 Task: Look for space in Le François, Martinique from 8th June, 2023 to 16th June, 2023 for 2 adults in price range Rs.10000 to Rs.15000. Place can be entire place with 1  bedroom having 1 bed and 1 bathroom. Property type can be house, flat, guest house, hotel. Amenities needed are: wifi, washing machine. Booking option can be shelf check-in. Required host language is English.
Action: Mouse moved to (511, 108)
Screenshot: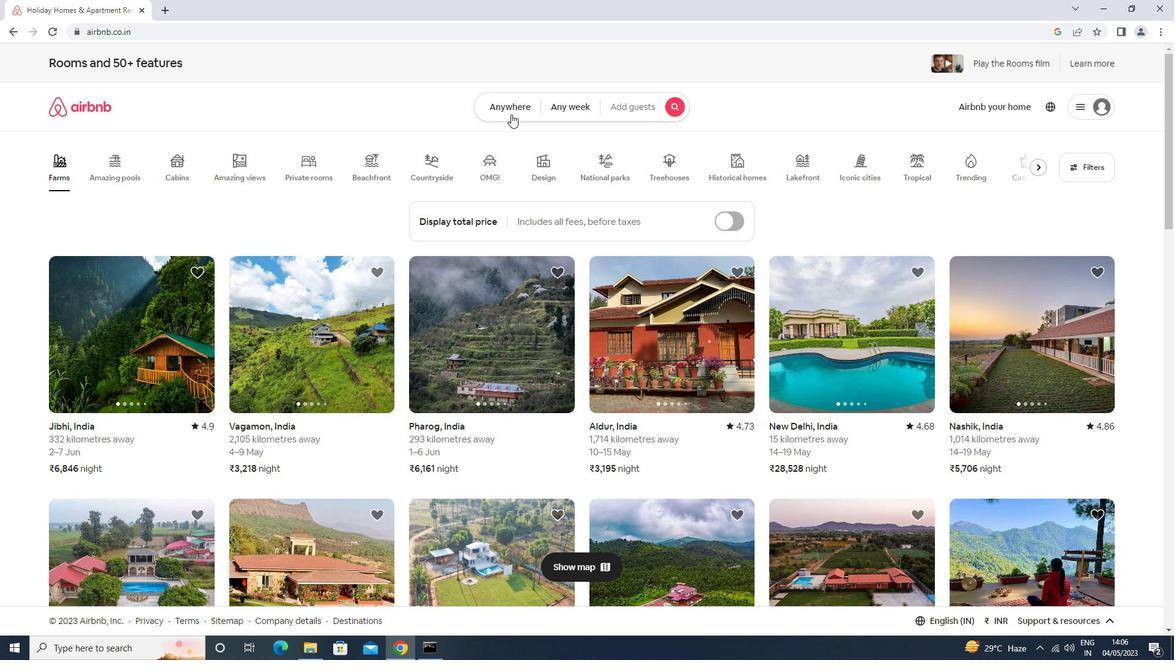 
Action: Mouse pressed left at (511, 108)
Screenshot: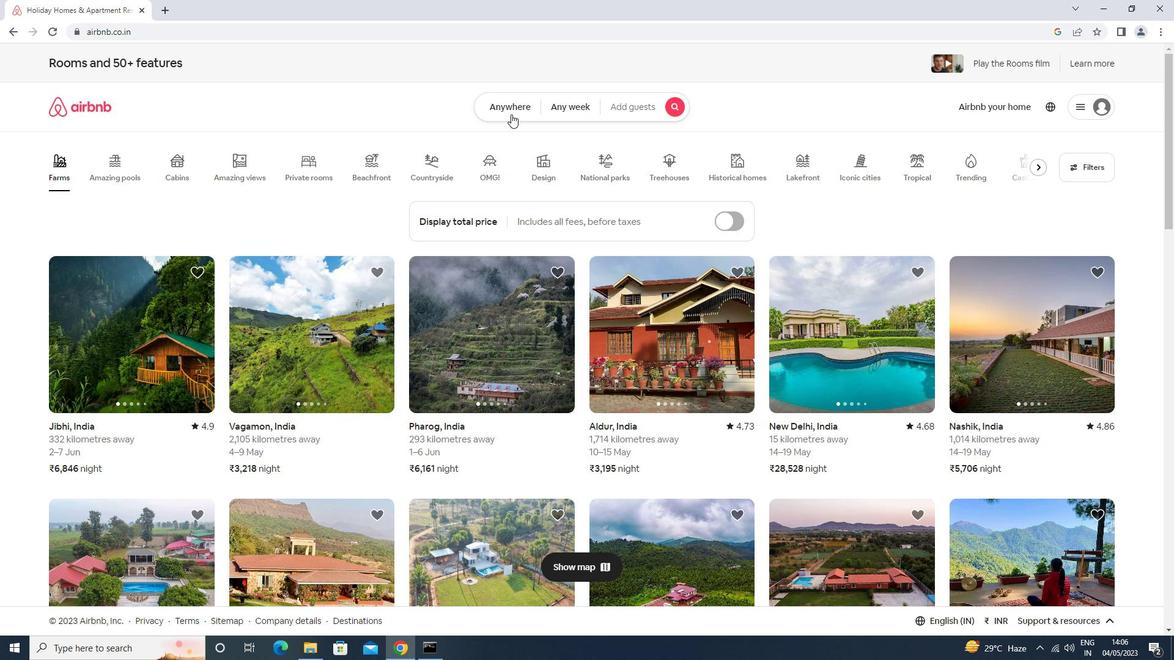 
Action: Mouse moved to (468, 148)
Screenshot: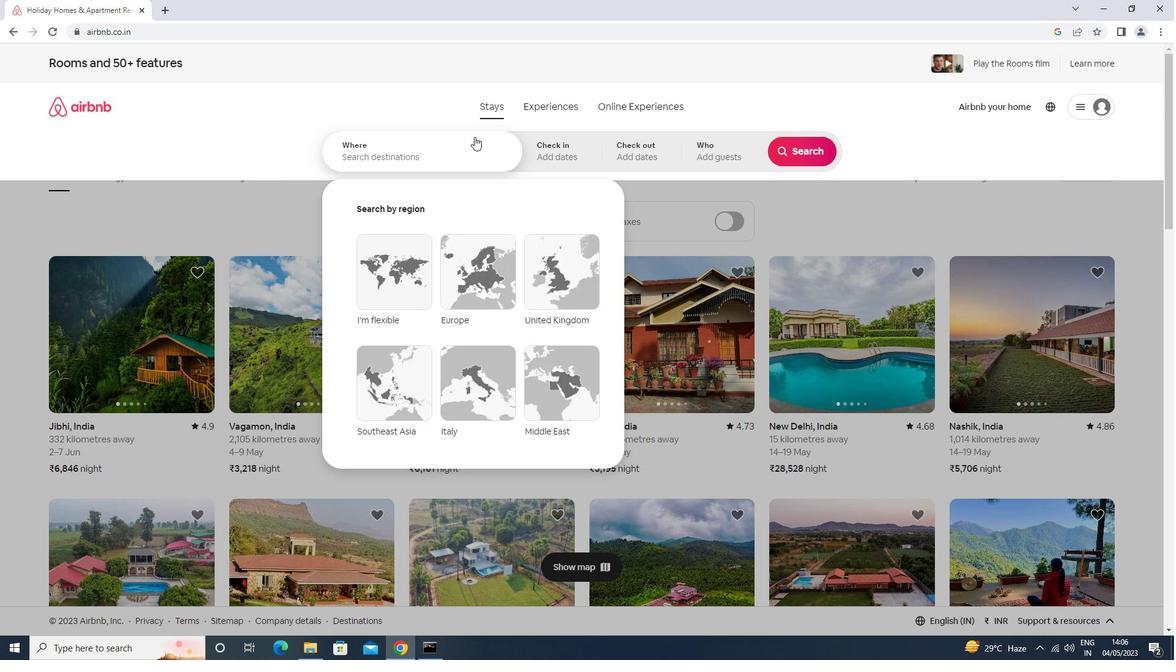 
Action: Mouse pressed left at (468, 148)
Screenshot: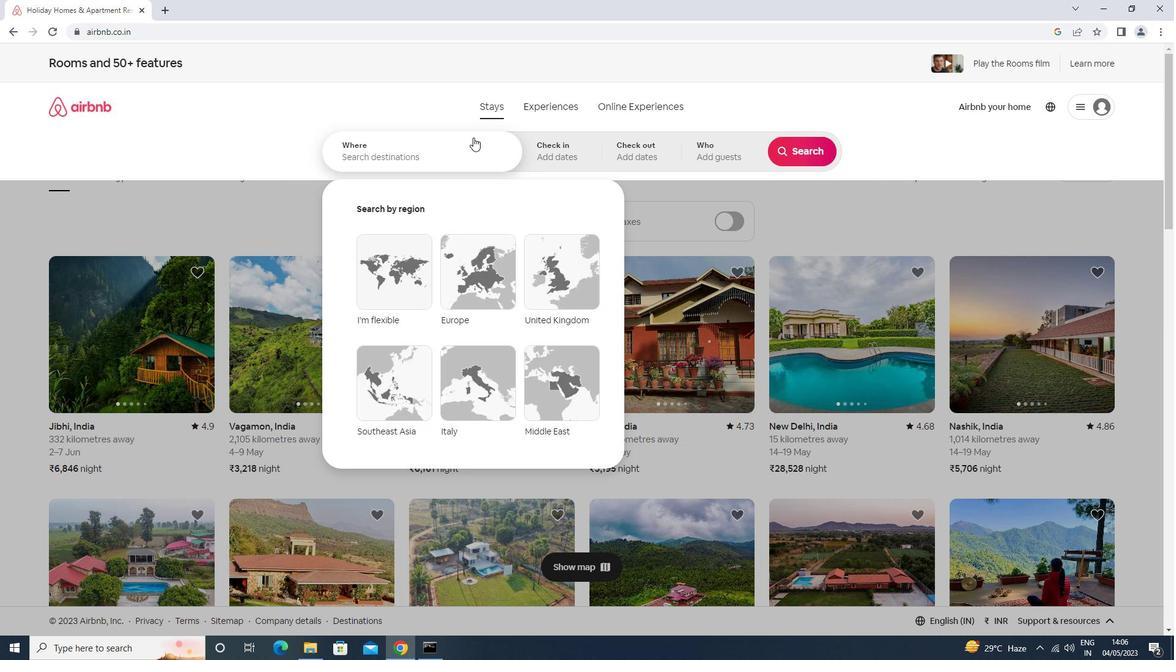 
Action: Mouse moved to (469, 148)
Screenshot: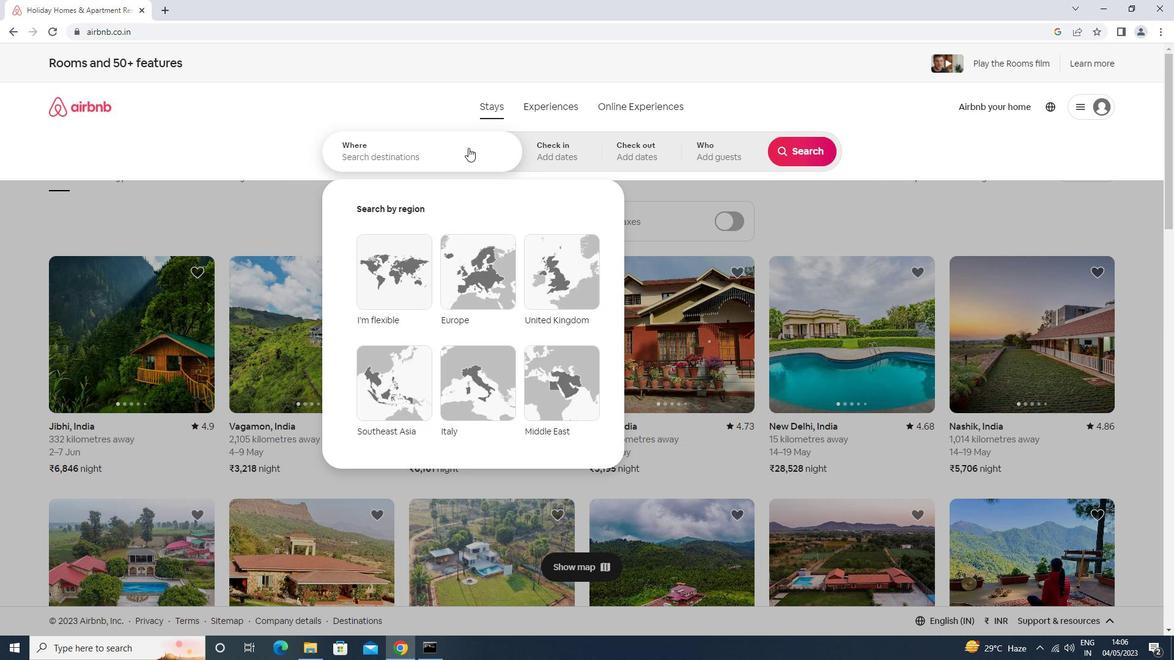 
Action: Key pressed francois<Key.down><Key.enter>
Screenshot: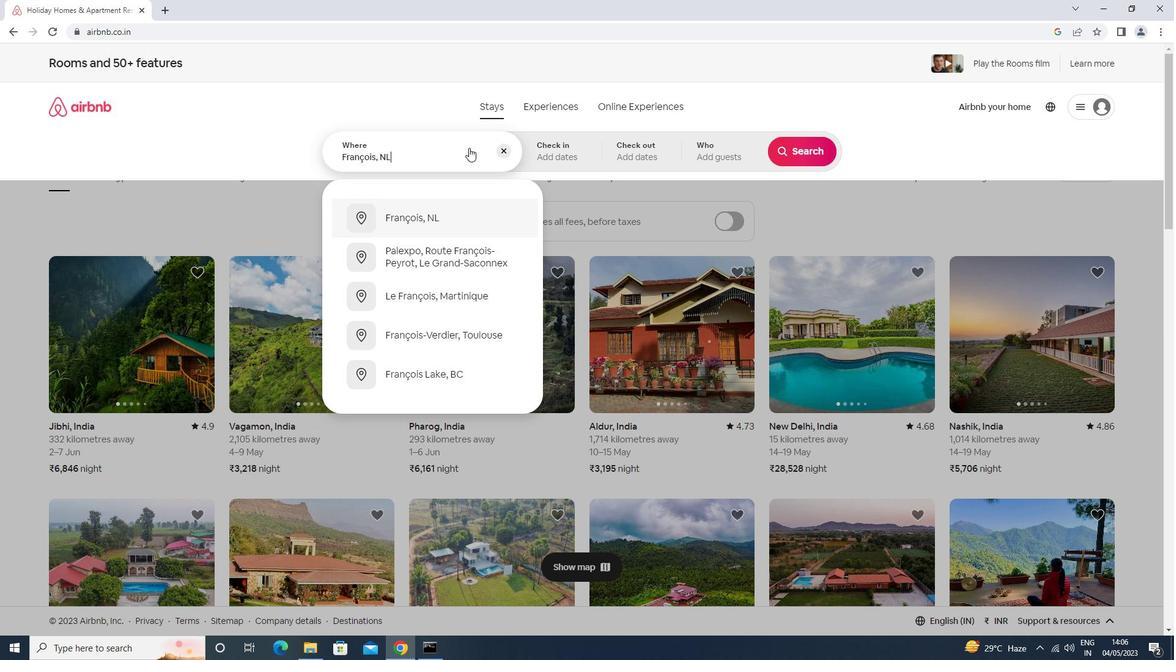 
Action: Mouse moved to (727, 329)
Screenshot: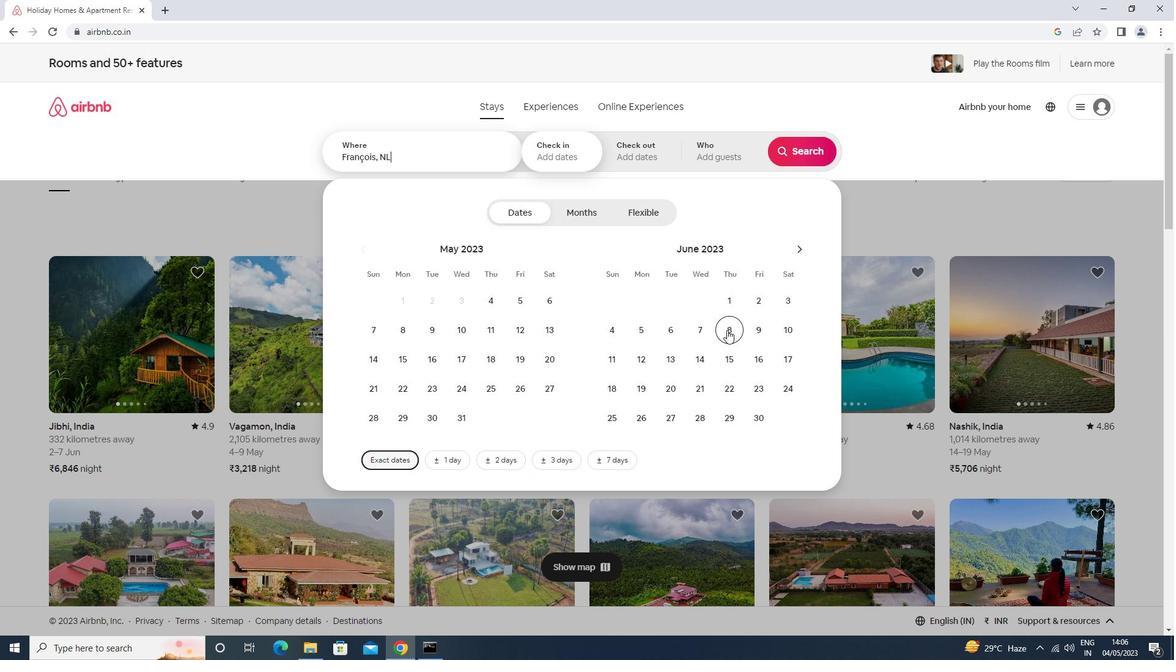 
Action: Mouse pressed left at (727, 329)
Screenshot: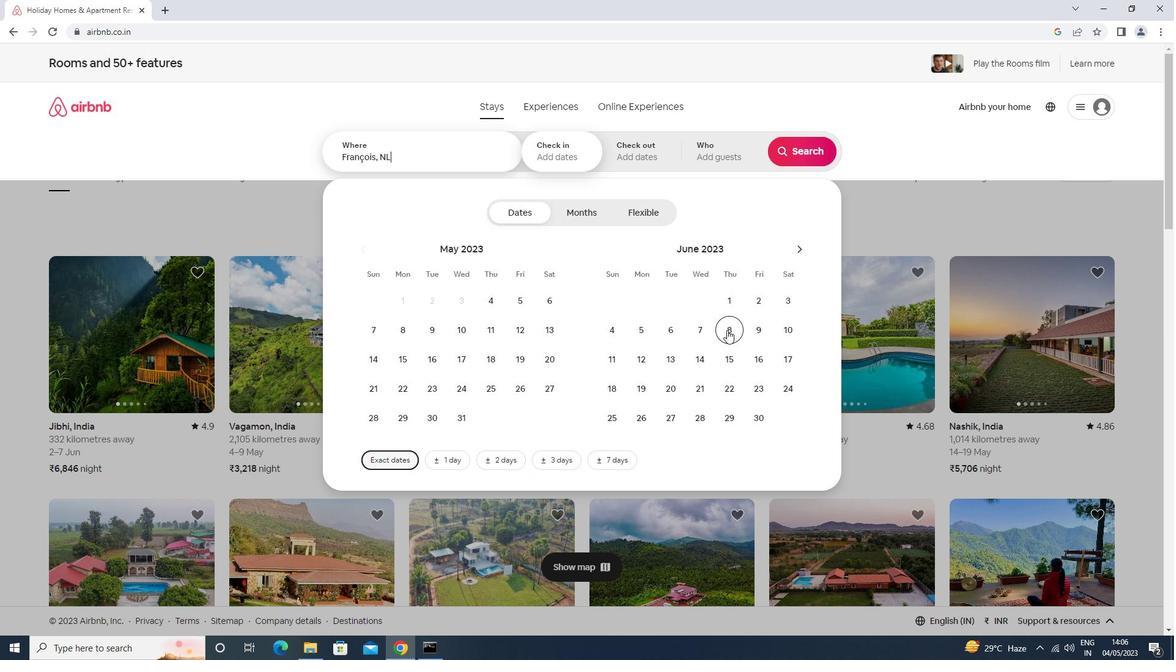 
Action: Mouse moved to (750, 357)
Screenshot: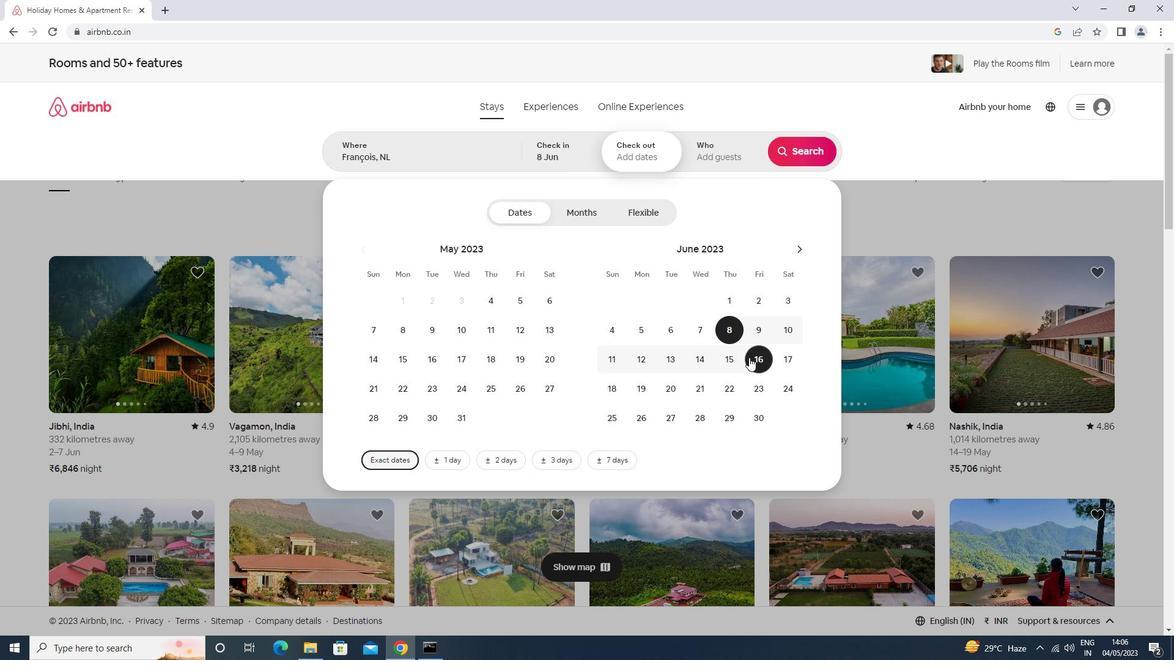
Action: Mouse pressed left at (750, 357)
Screenshot: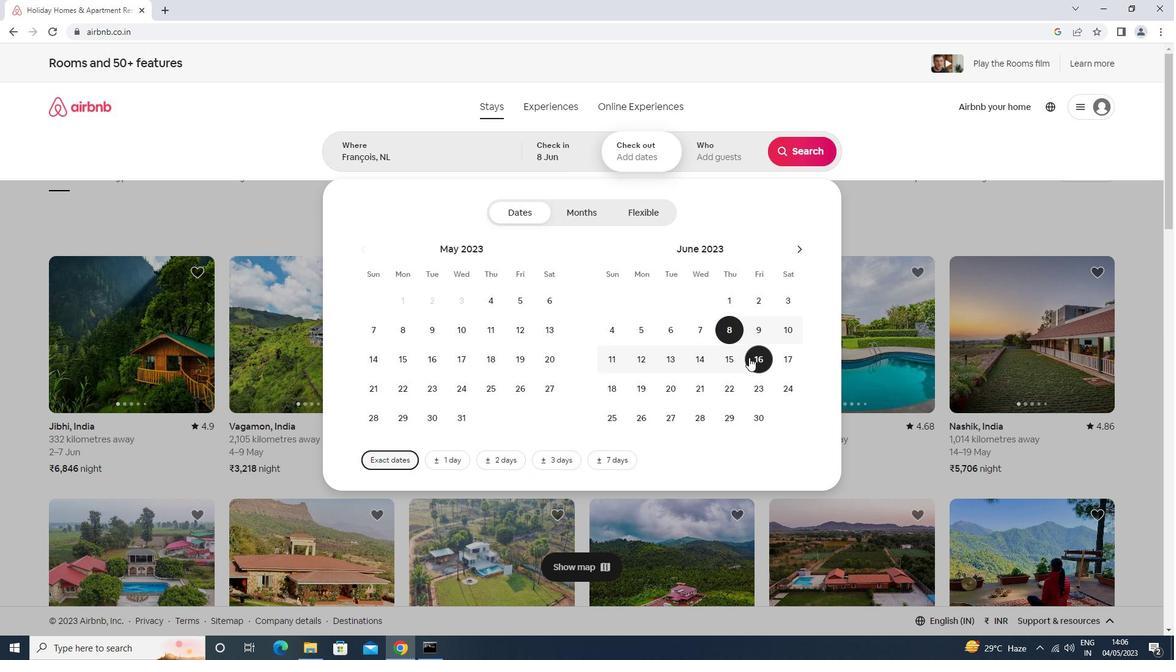 
Action: Mouse moved to (726, 162)
Screenshot: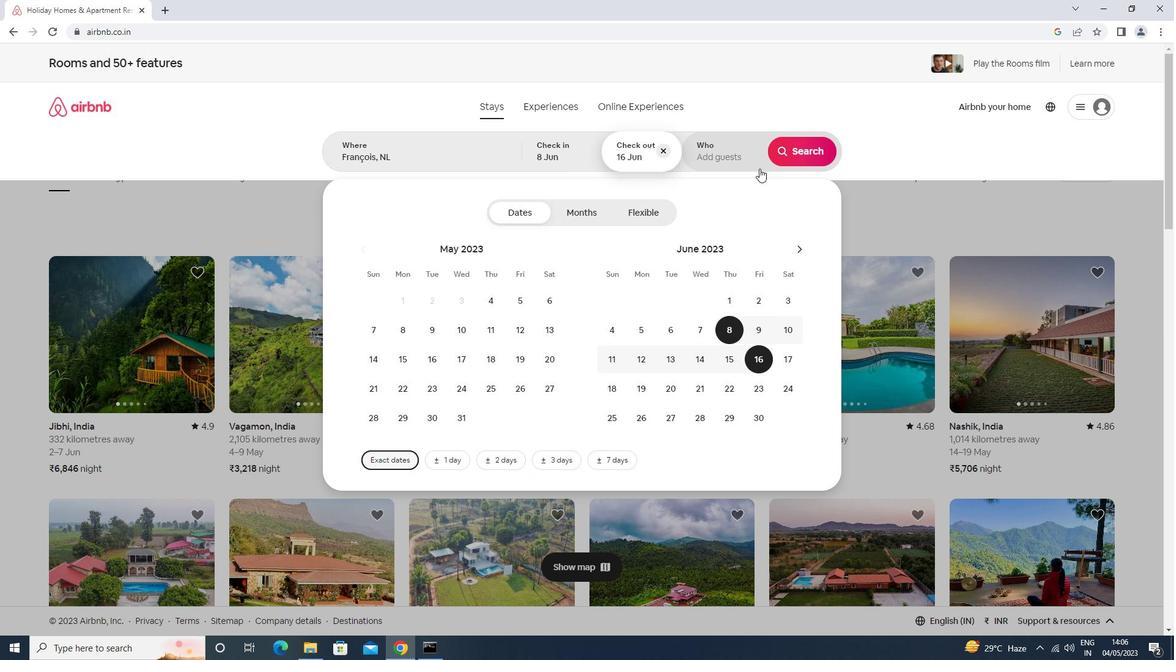
Action: Mouse pressed left at (726, 162)
Screenshot: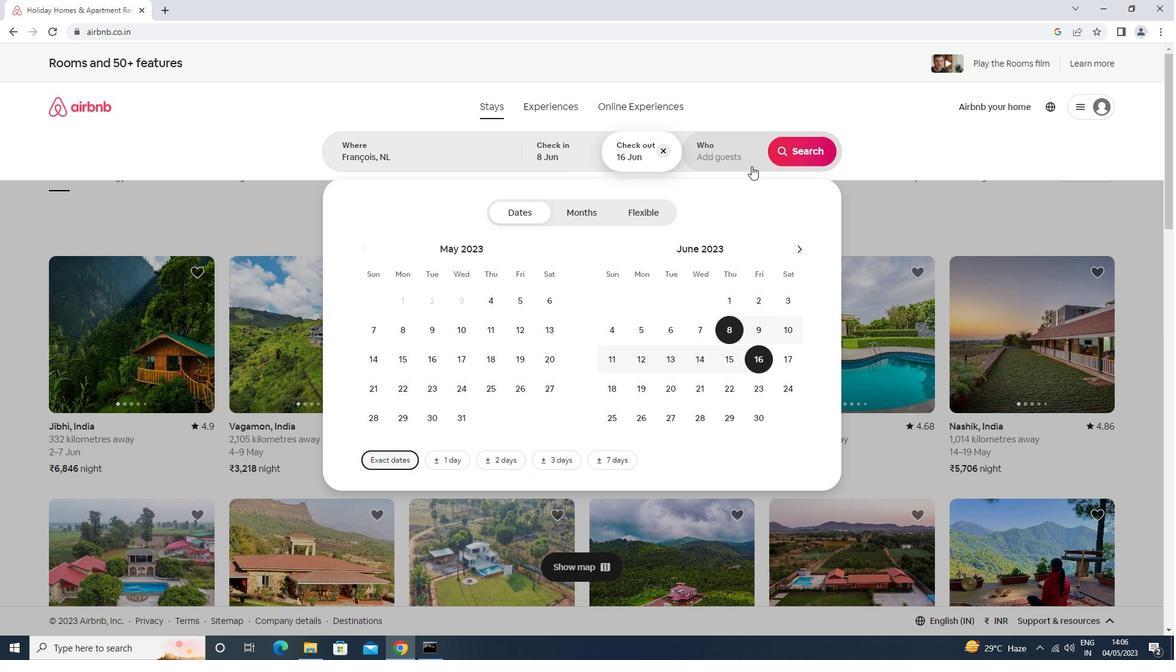 
Action: Mouse moved to (800, 220)
Screenshot: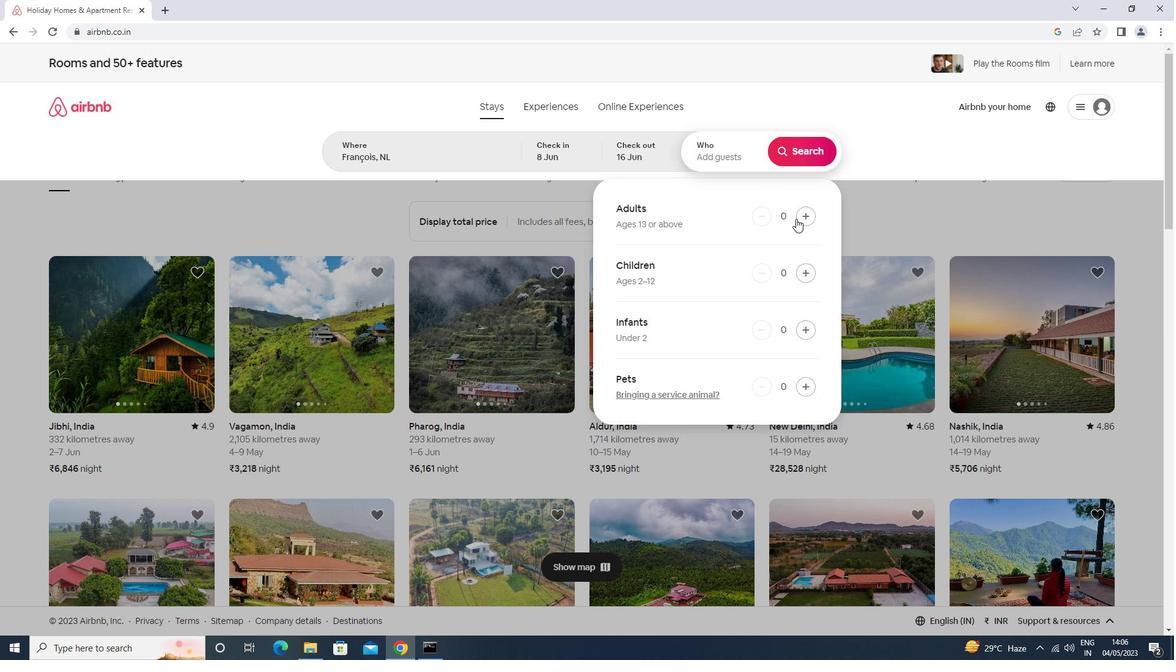 
Action: Mouse pressed left at (800, 220)
Screenshot: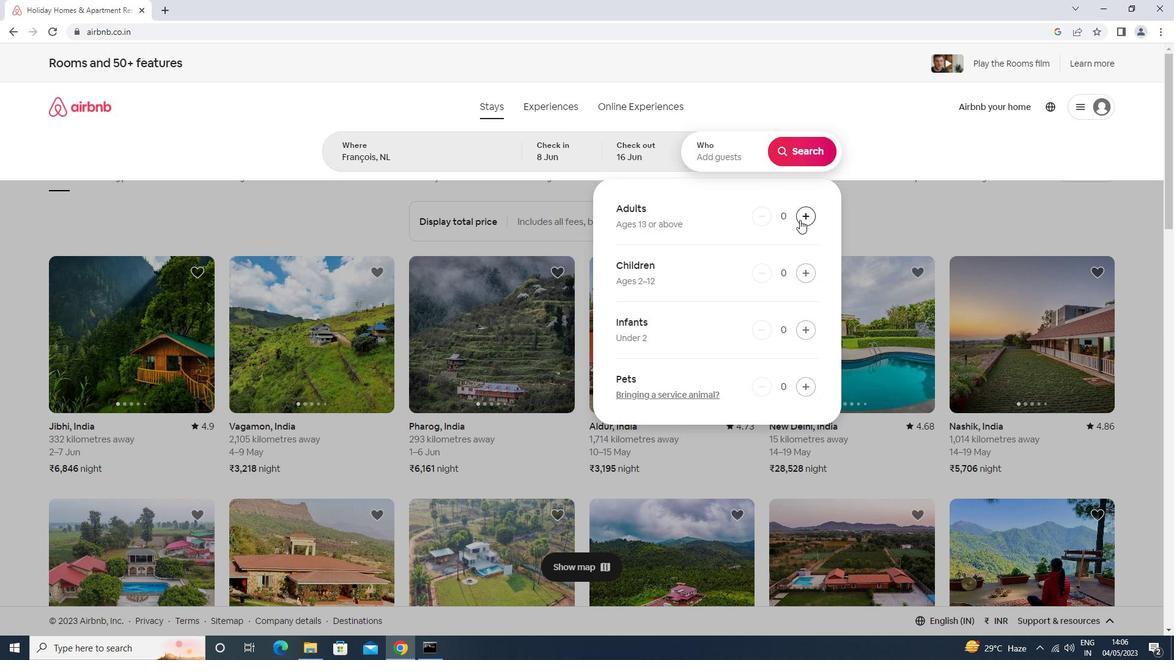 
Action: Mouse pressed left at (800, 220)
Screenshot: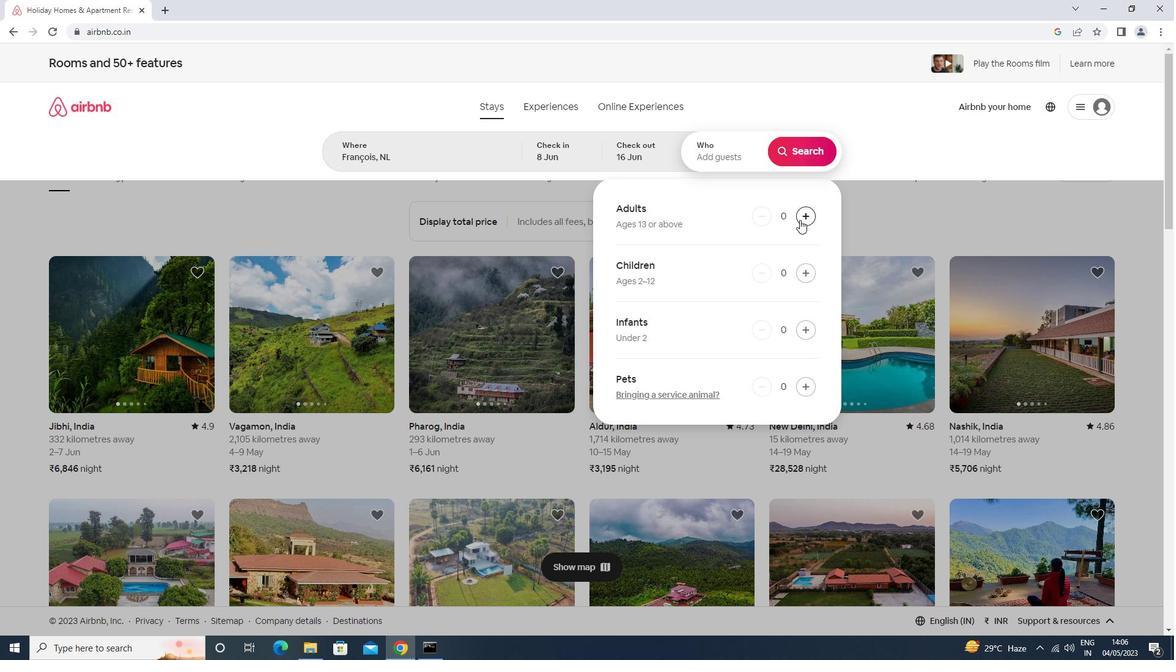 
Action: Mouse moved to (808, 148)
Screenshot: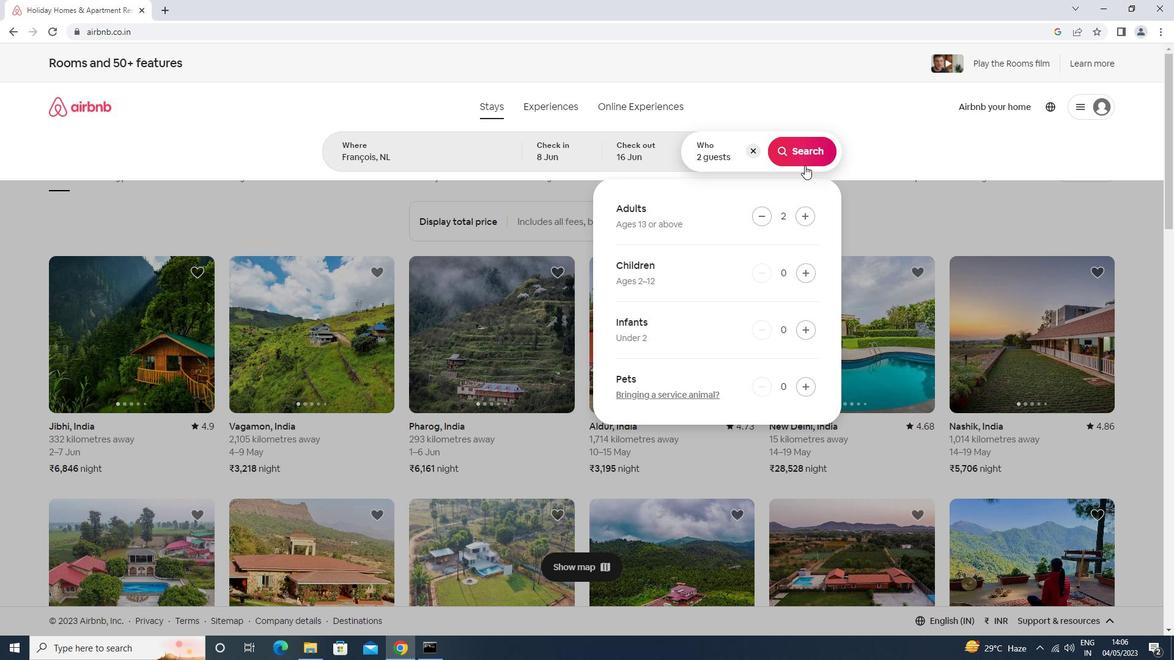 
Action: Mouse pressed left at (808, 148)
Screenshot: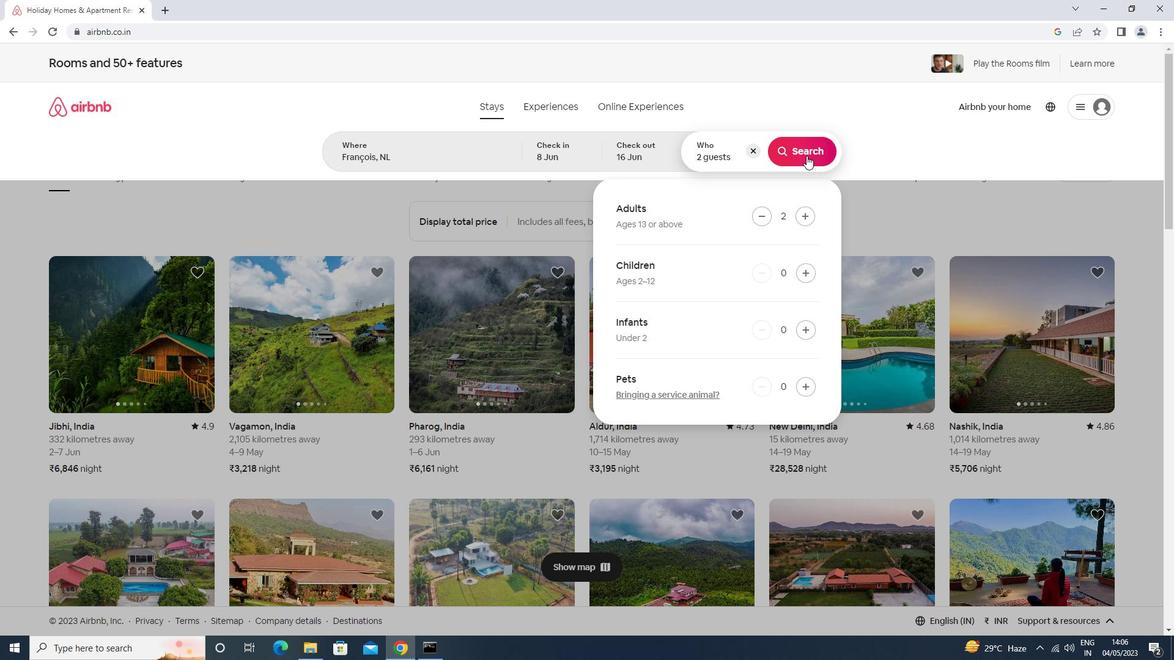 
Action: Mouse moved to (1126, 107)
Screenshot: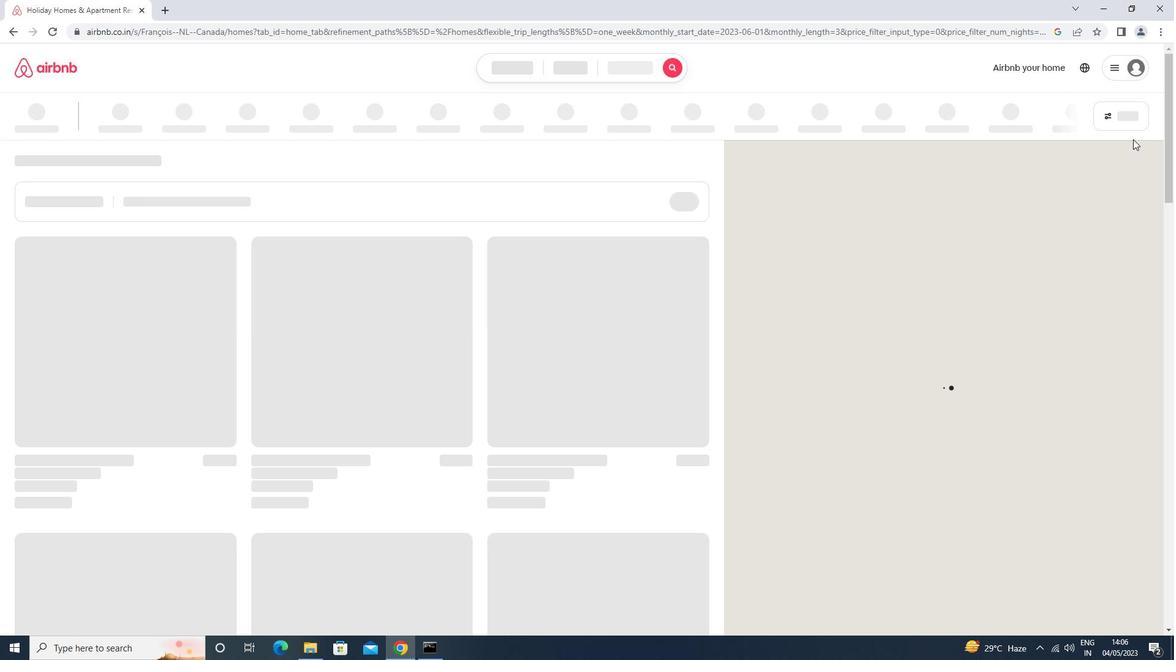 
Action: Mouse pressed left at (1126, 107)
Screenshot: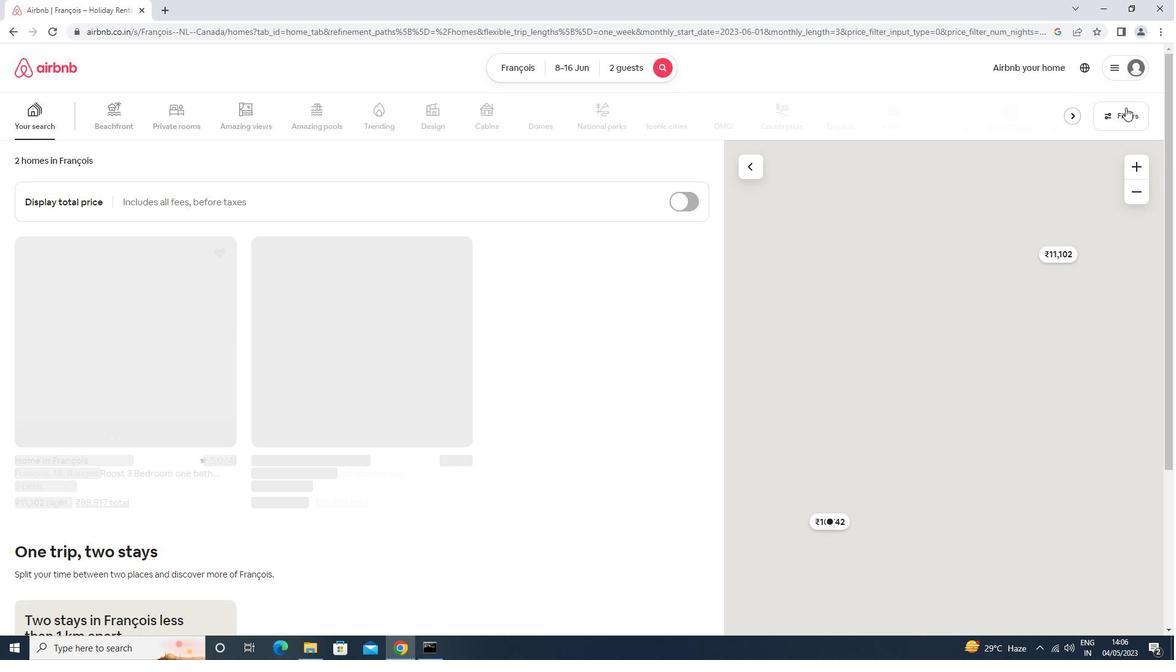 
Action: Mouse moved to (426, 272)
Screenshot: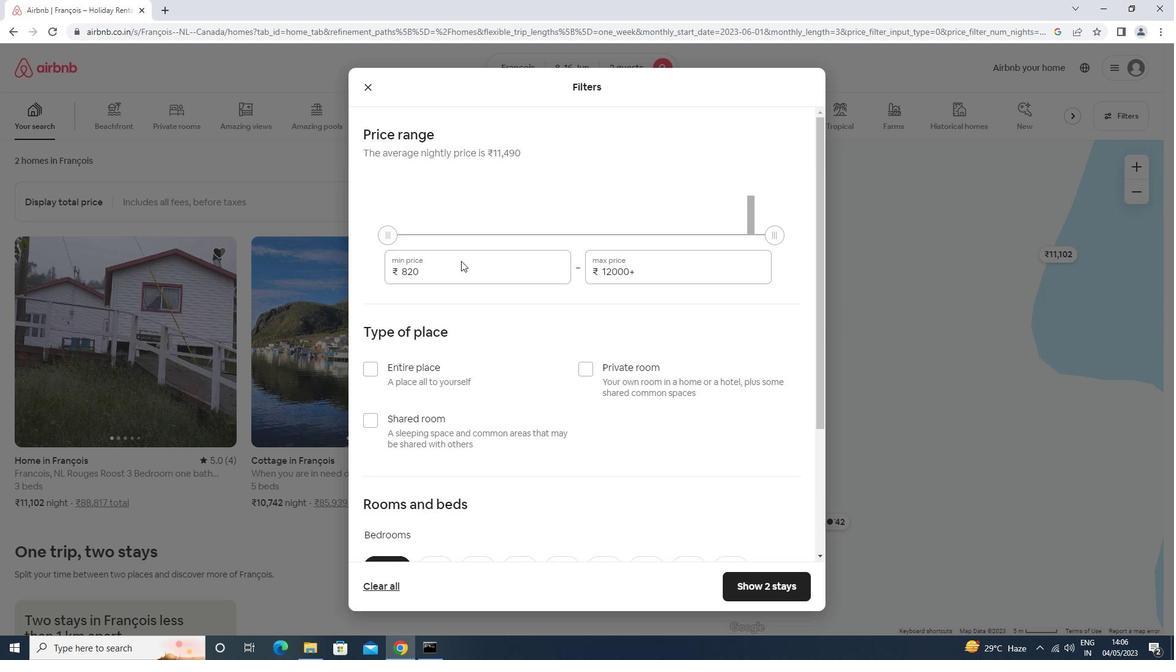
Action: Mouse pressed left at (426, 272)
Screenshot: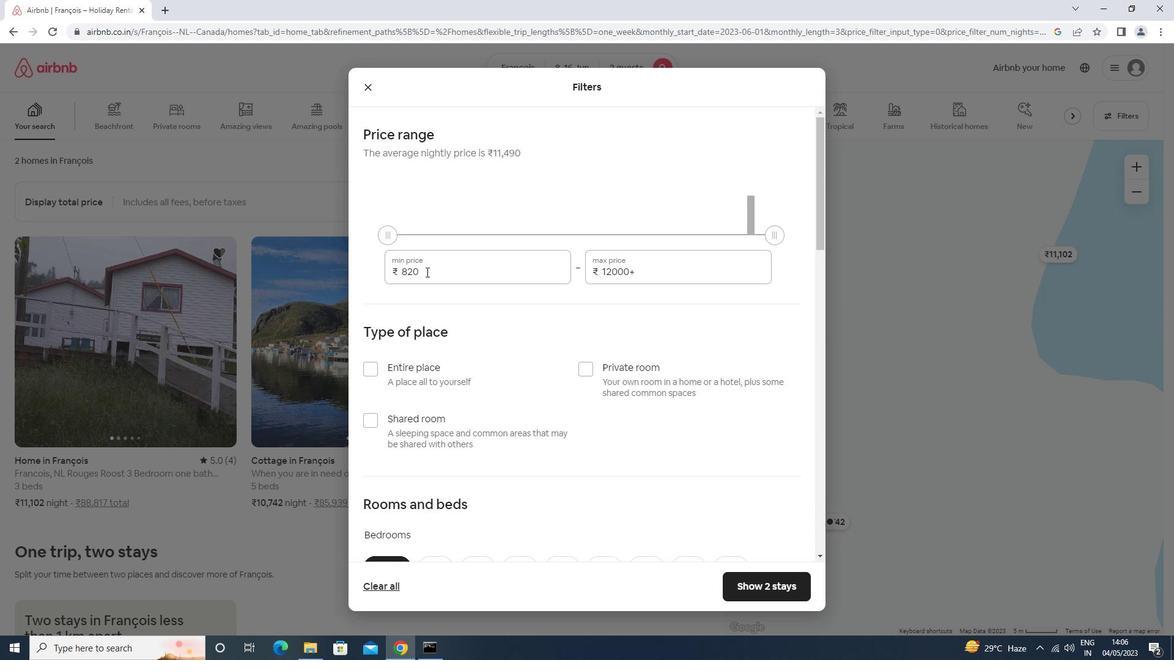 
Action: Key pressed <Key.backspace><Key.backspace><Key.backspace>1500<Key.backspace><Key.backspace><Key.backspace>0000<Key.tab>15000
Screenshot: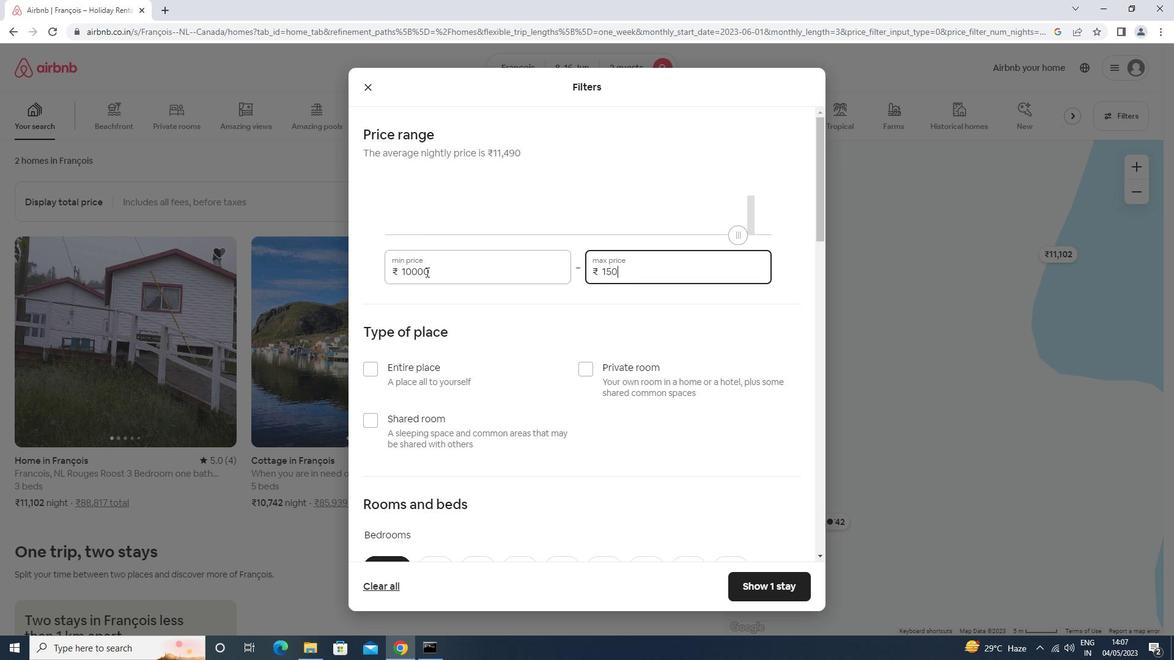 
Action: Mouse scrolled (426, 271) with delta (0, 0)
Screenshot: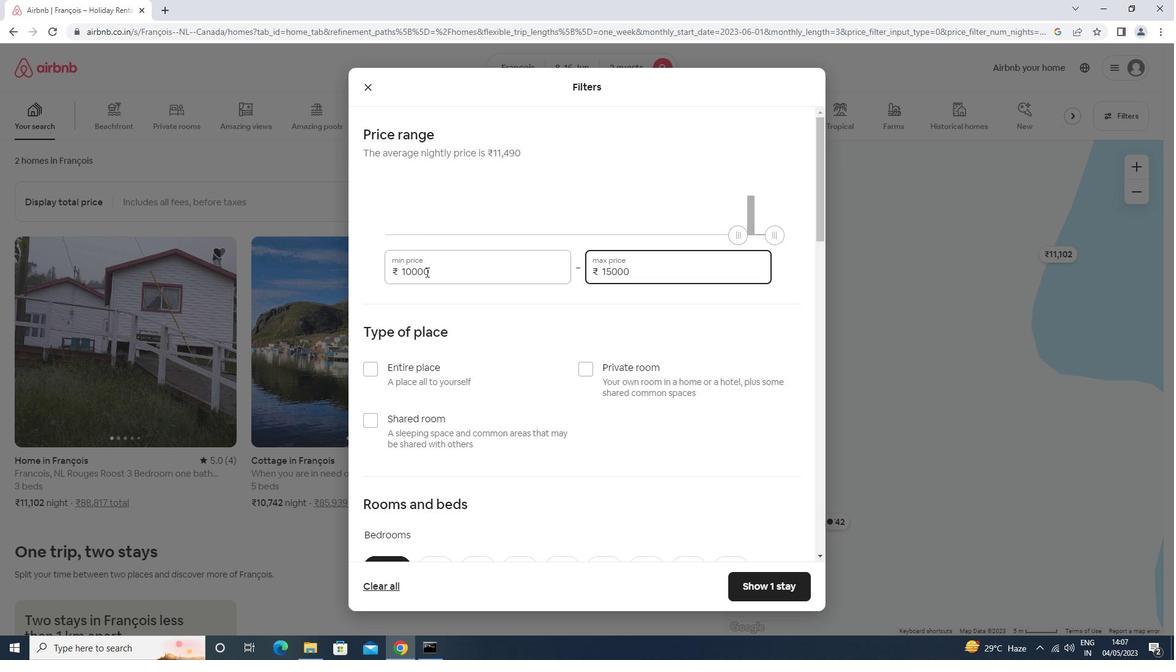 
Action: Mouse scrolled (426, 271) with delta (0, 0)
Screenshot: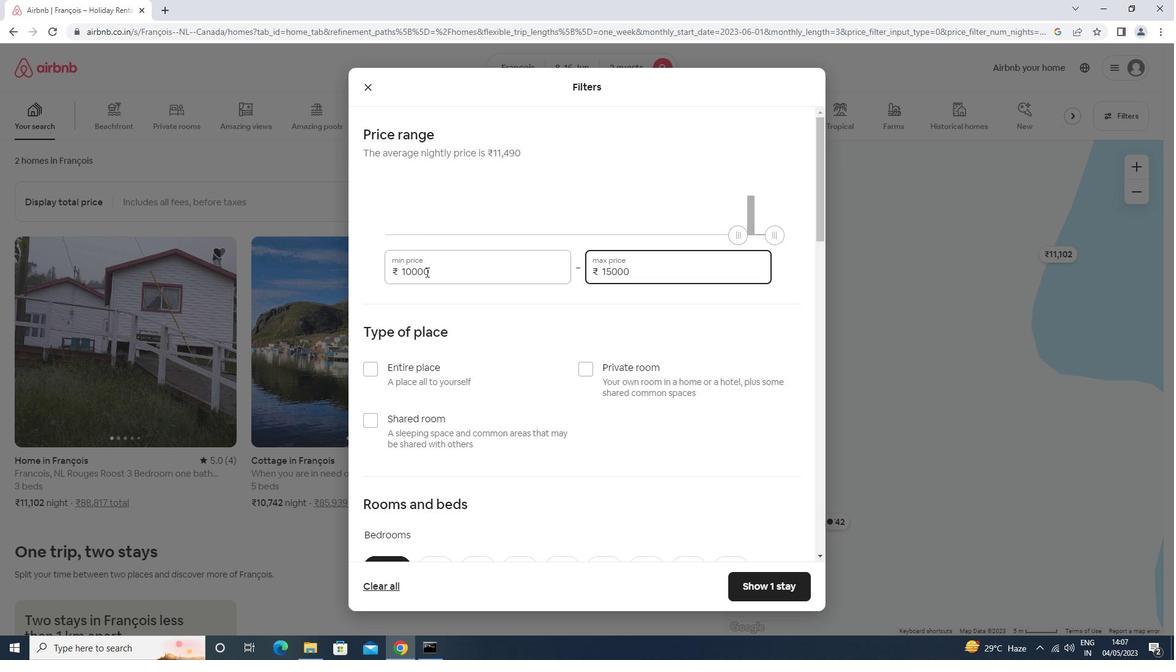 
Action: Mouse scrolled (426, 271) with delta (0, 0)
Screenshot: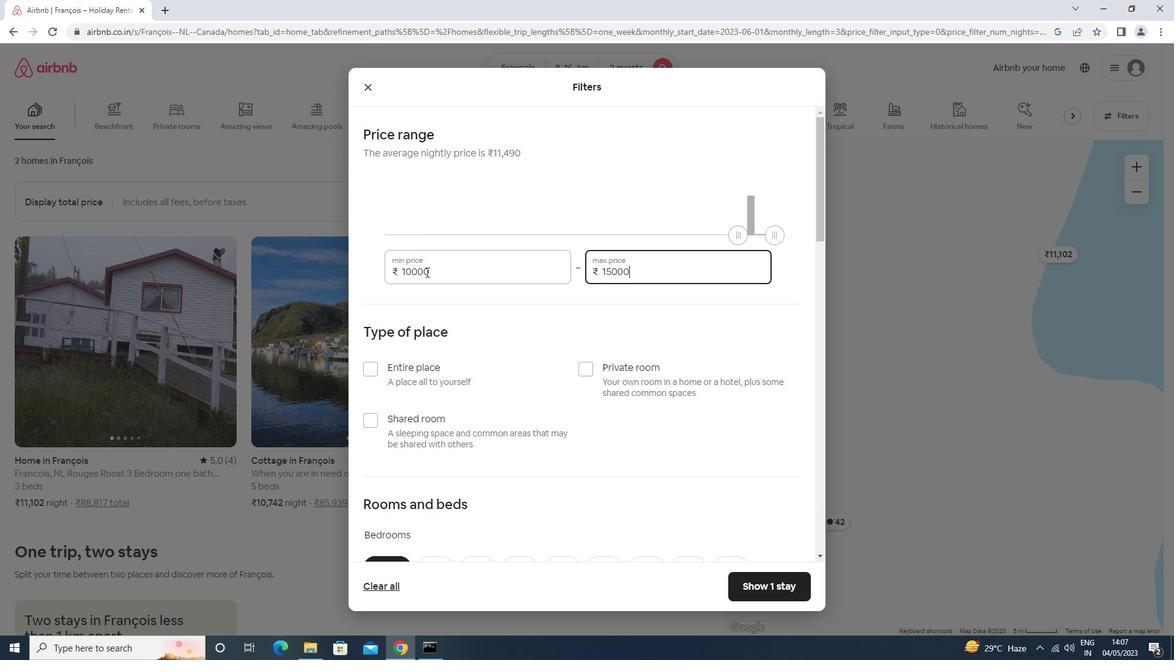 
Action: Mouse moved to (420, 195)
Screenshot: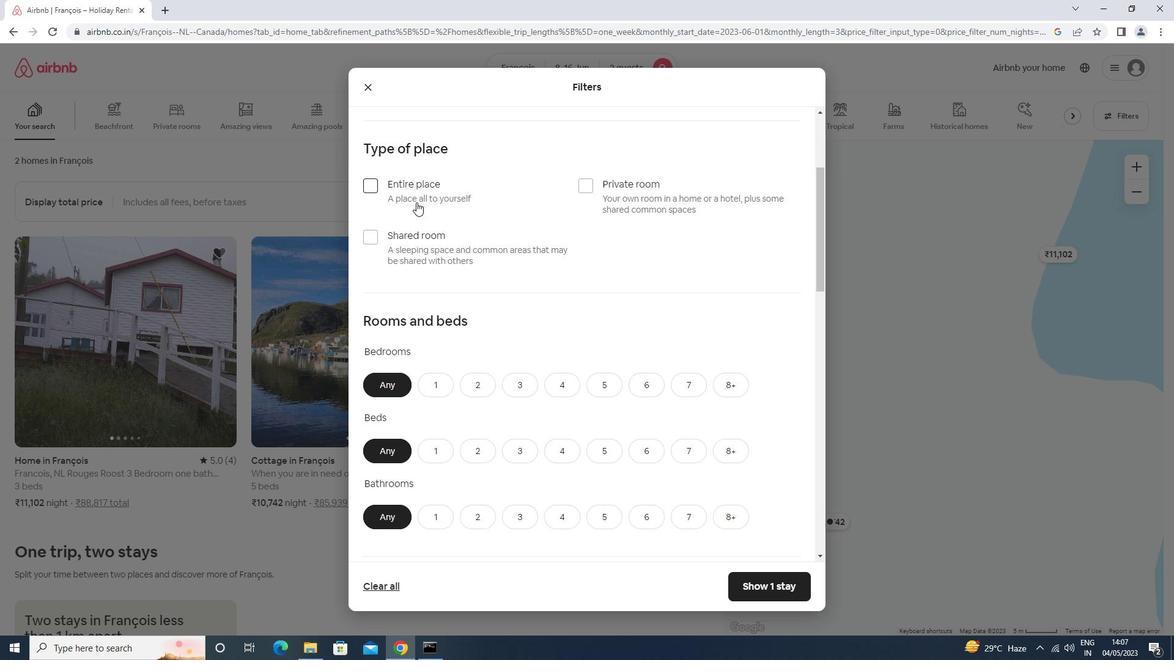 
Action: Mouse pressed left at (420, 195)
Screenshot: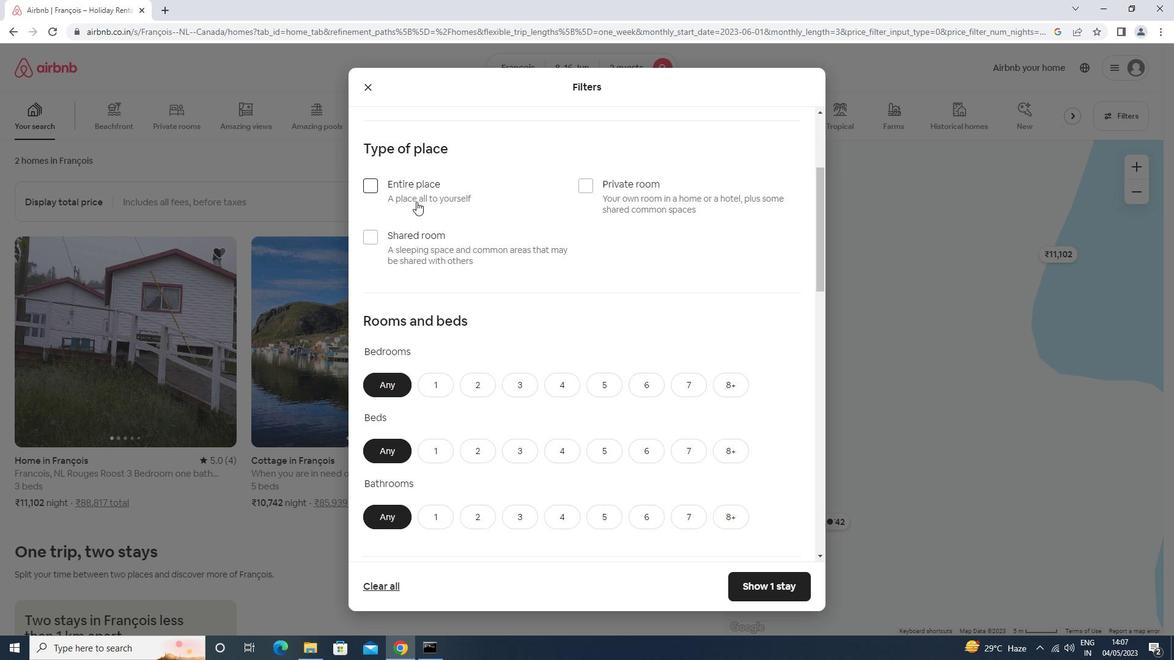 
Action: Mouse scrolled (420, 195) with delta (0, 0)
Screenshot: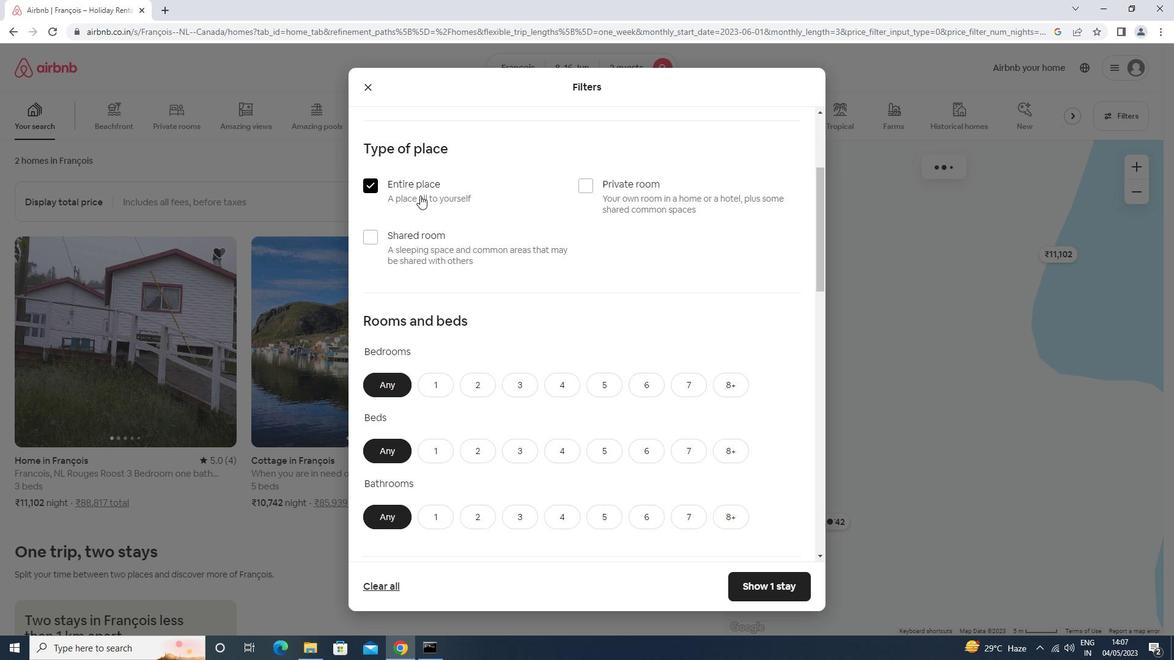 
Action: Mouse scrolled (420, 195) with delta (0, 0)
Screenshot: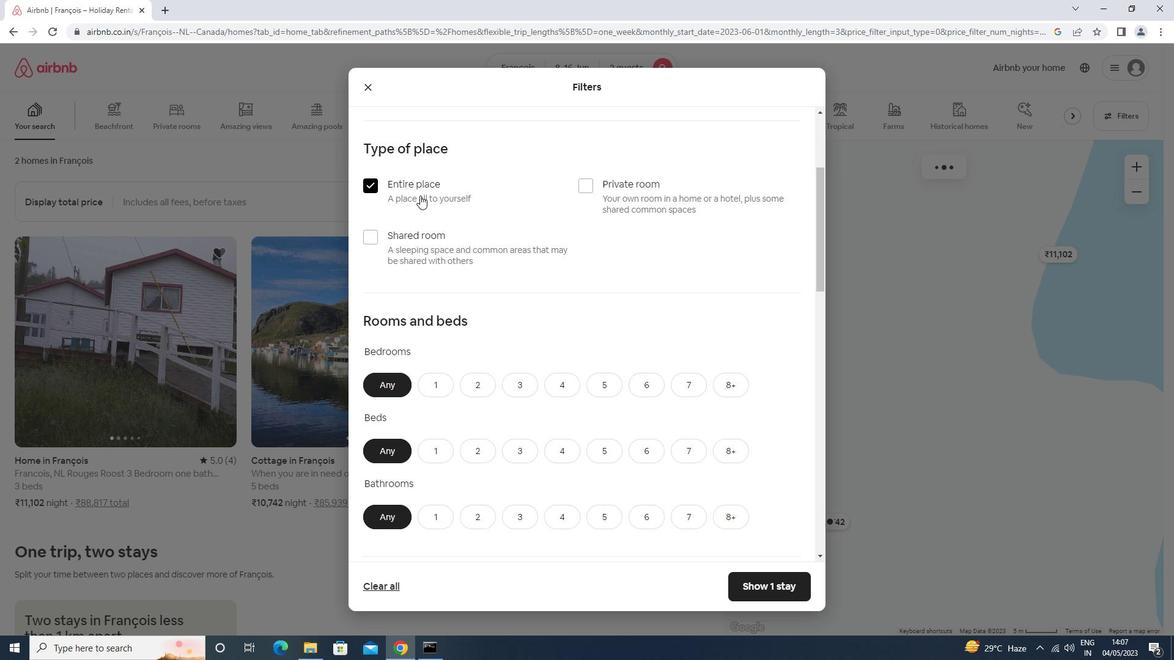 
Action: Mouse moved to (434, 261)
Screenshot: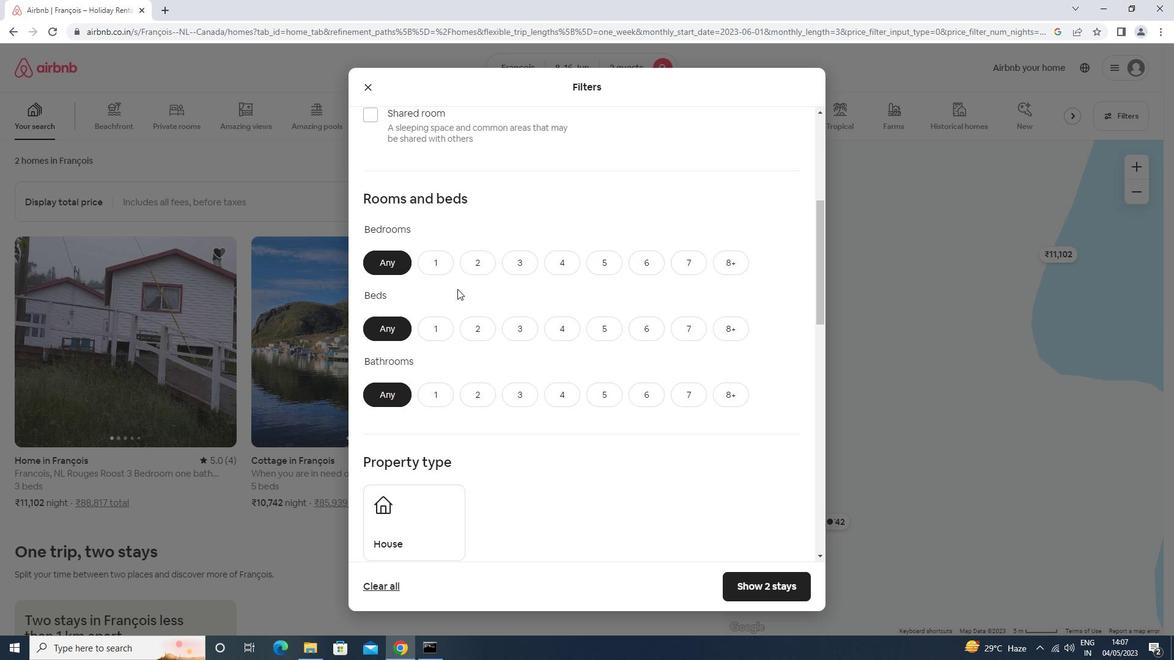 
Action: Mouse pressed left at (434, 261)
Screenshot: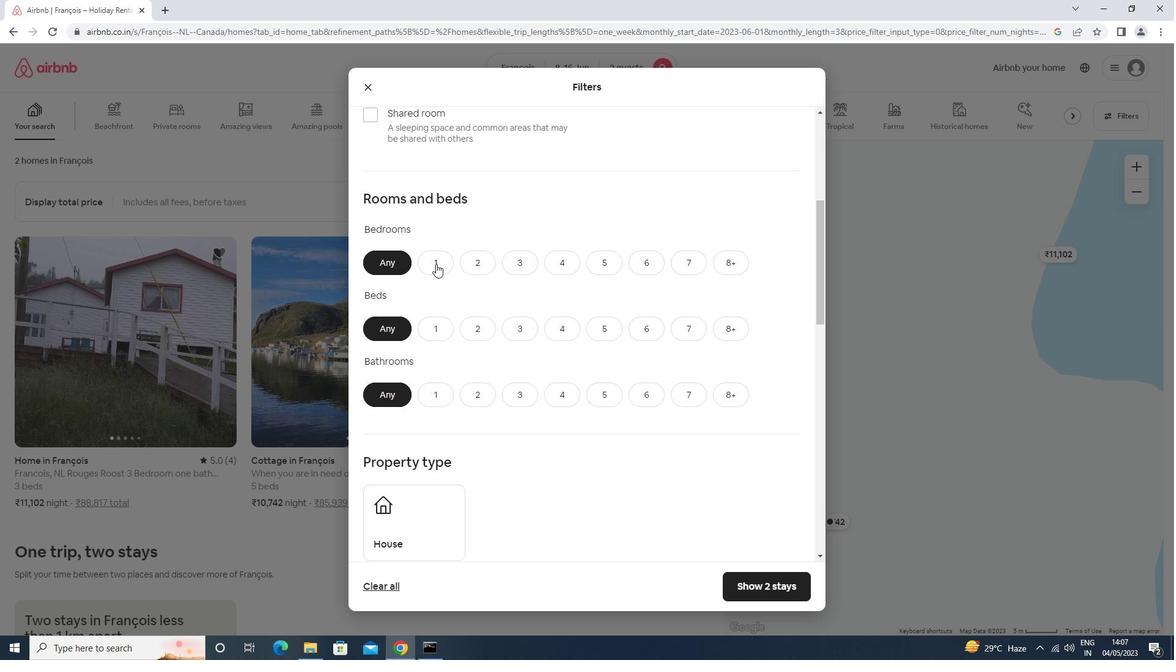 
Action: Mouse moved to (433, 334)
Screenshot: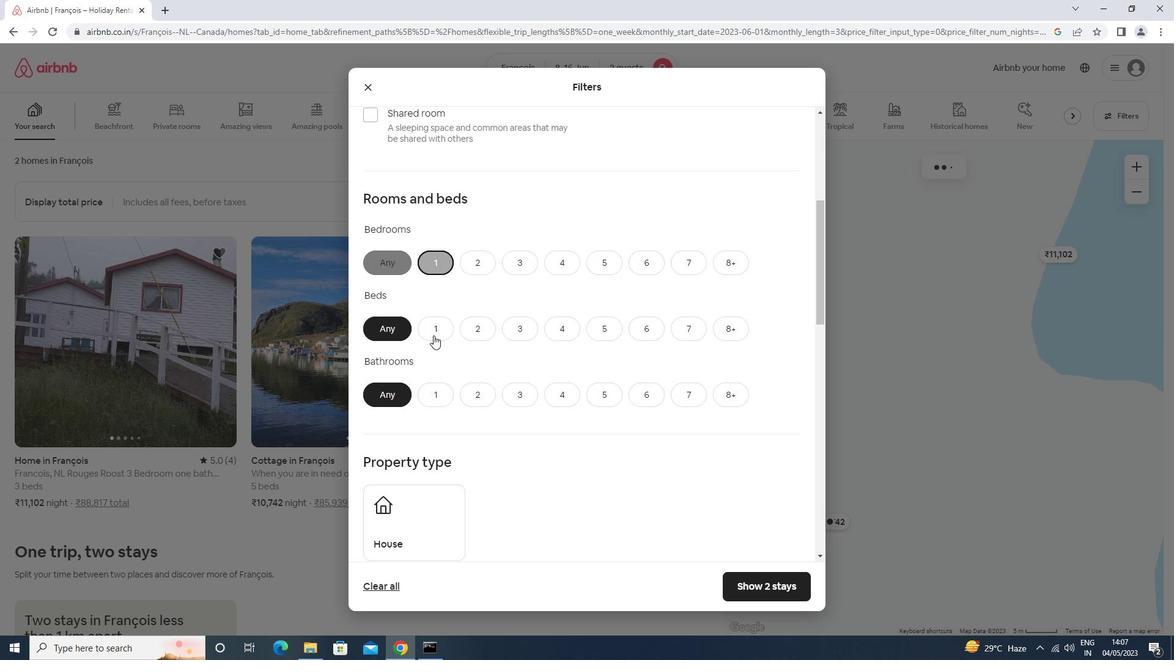 
Action: Mouse pressed left at (433, 334)
Screenshot: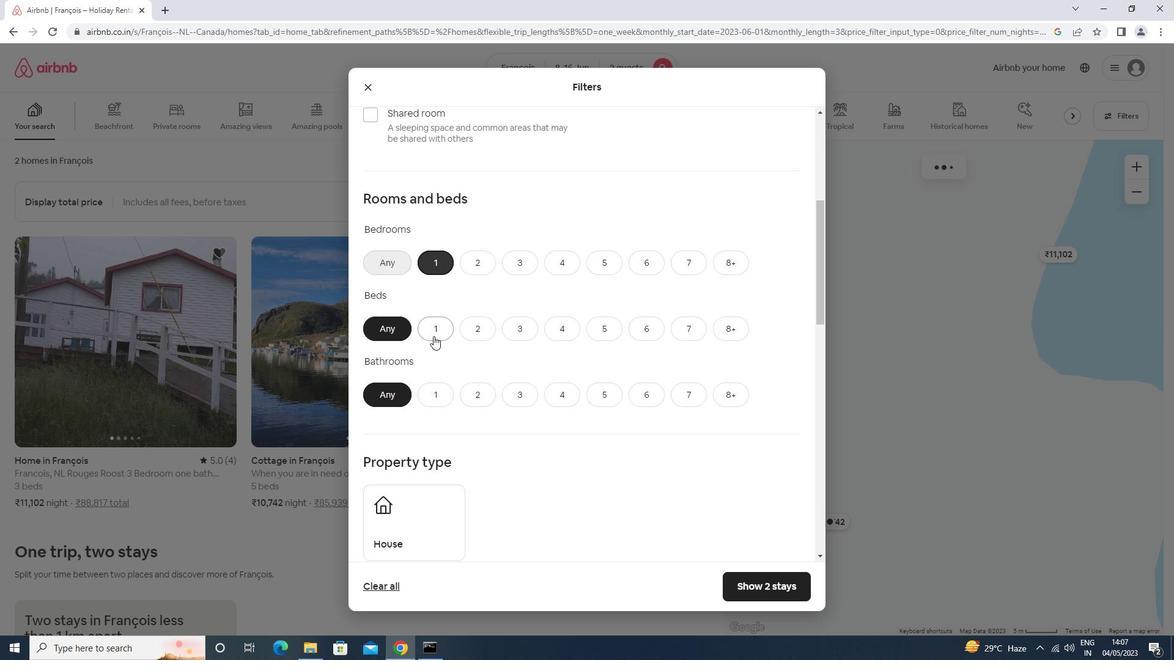 
Action: Mouse moved to (450, 394)
Screenshot: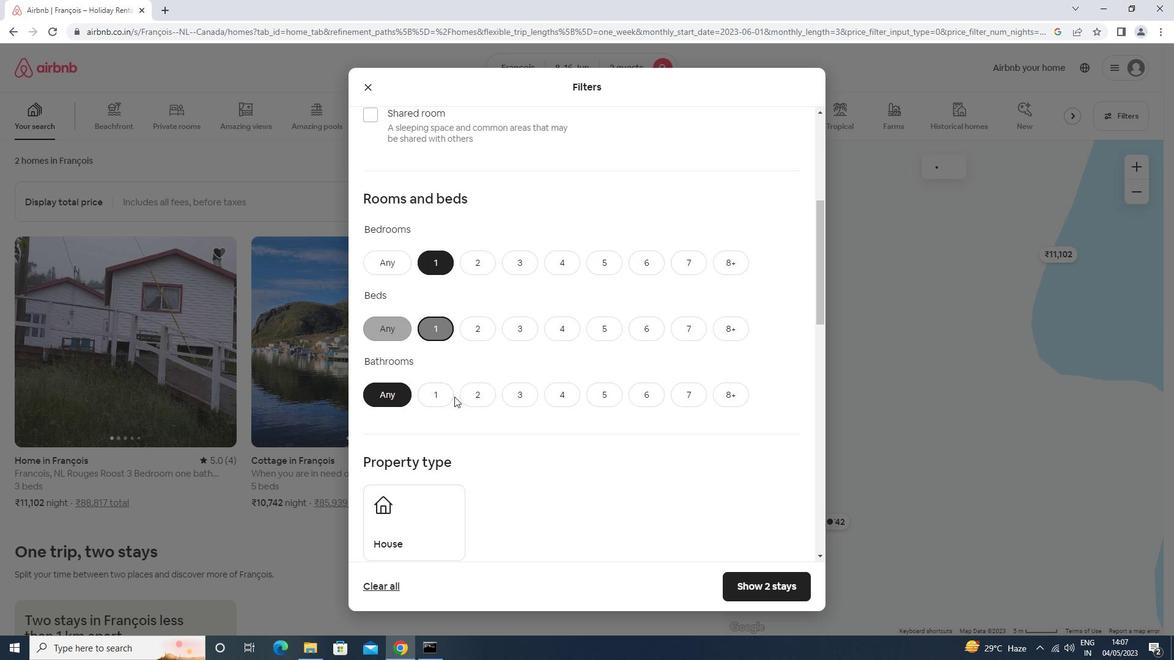 
Action: Mouse pressed left at (450, 394)
Screenshot: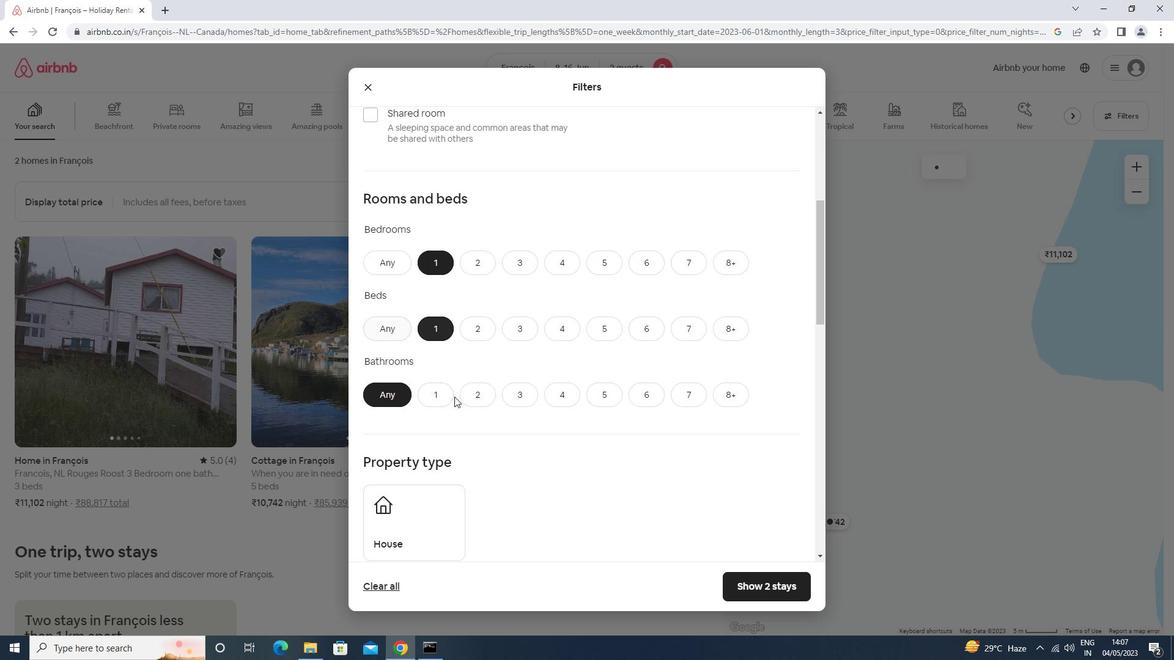
Action: Mouse moved to (447, 392)
Screenshot: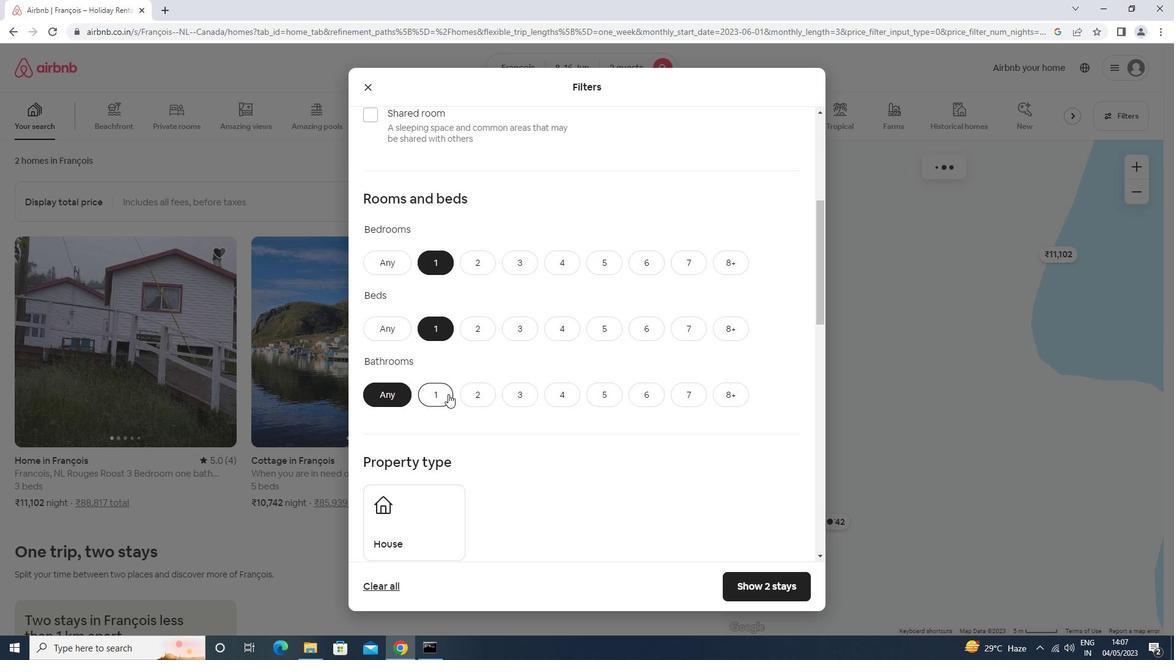 
Action: Mouse scrolled (447, 391) with delta (0, 0)
Screenshot: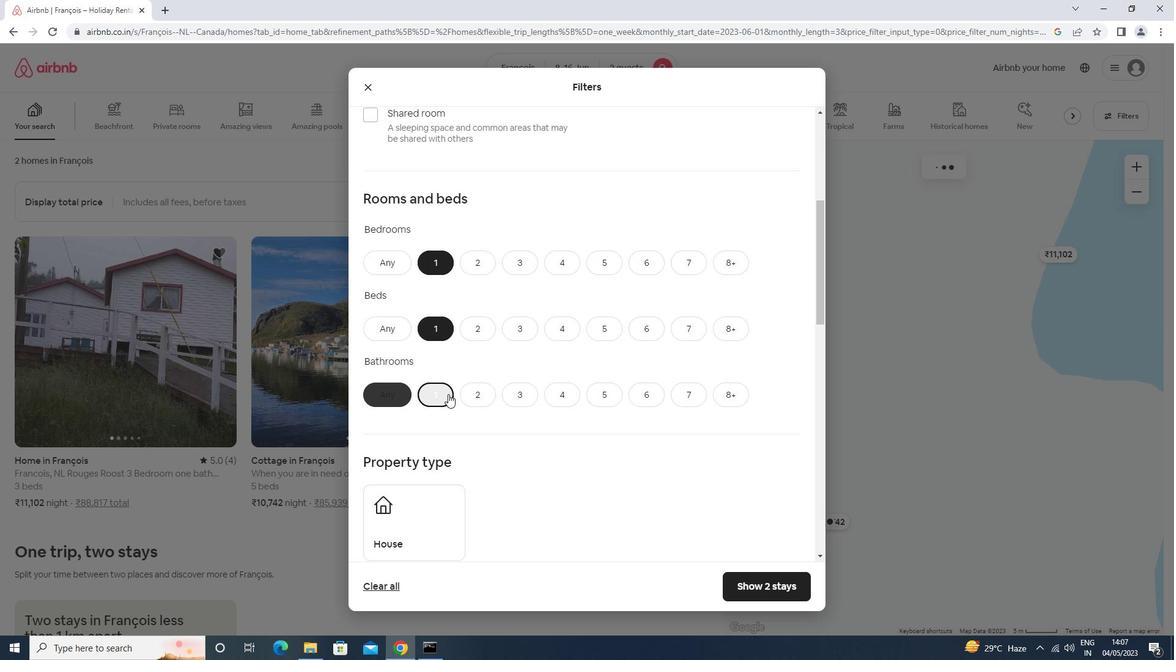 
Action: Mouse scrolled (447, 391) with delta (0, 0)
Screenshot: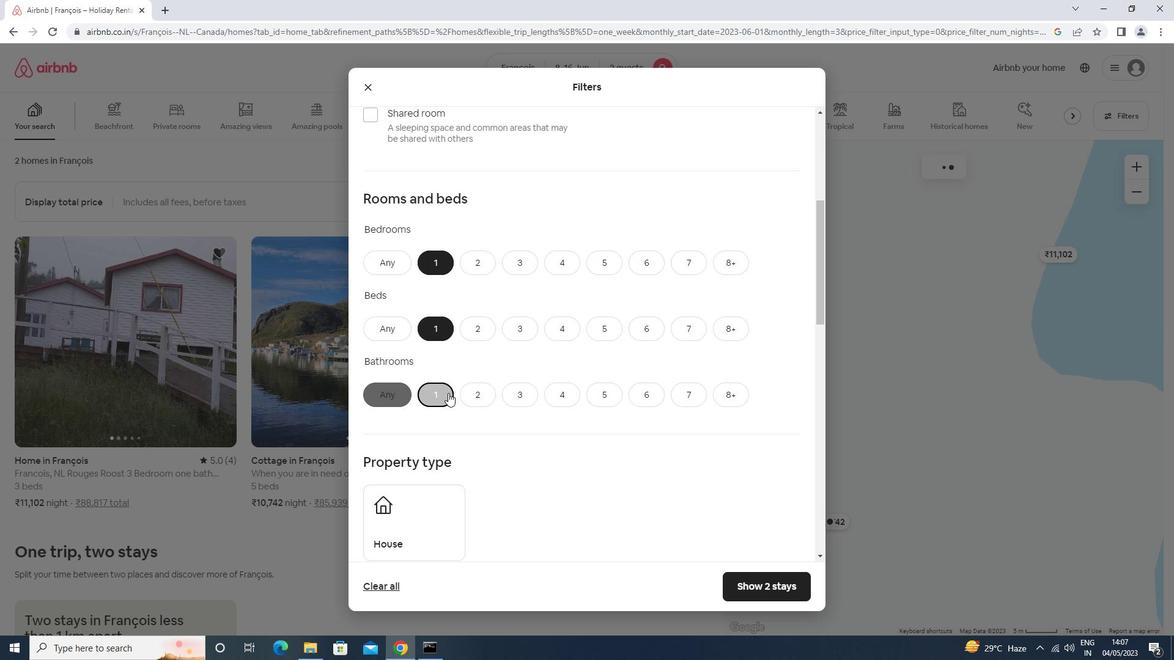 
Action: Mouse scrolled (447, 391) with delta (0, 0)
Screenshot: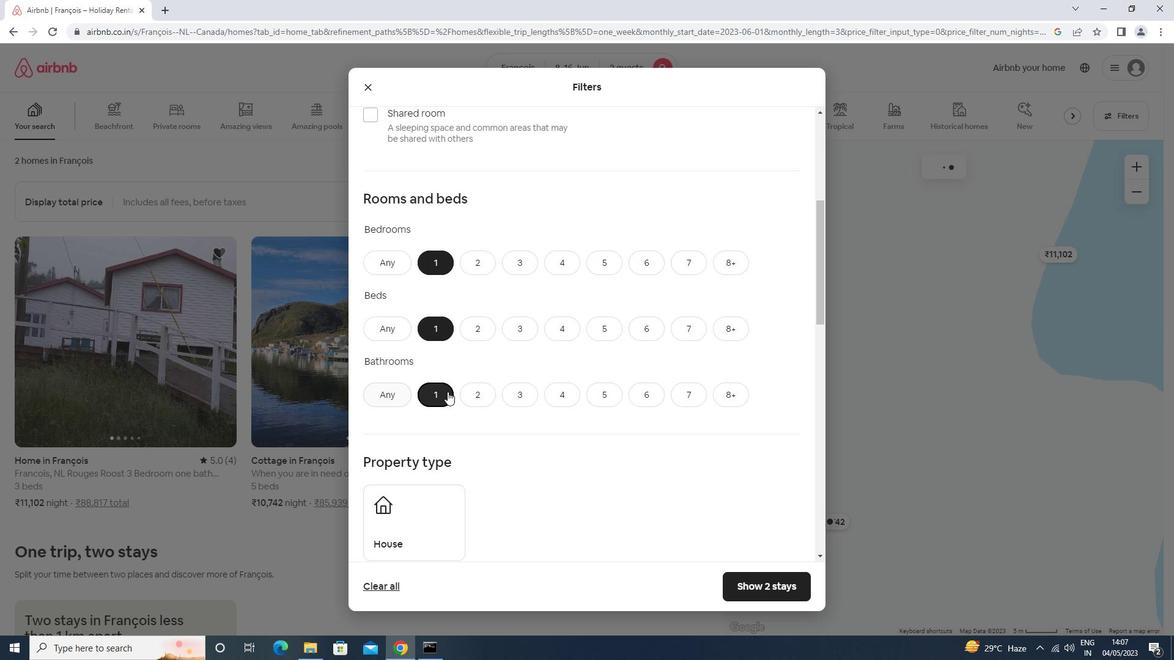 
Action: Mouse moved to (417, 365)
Screenshot: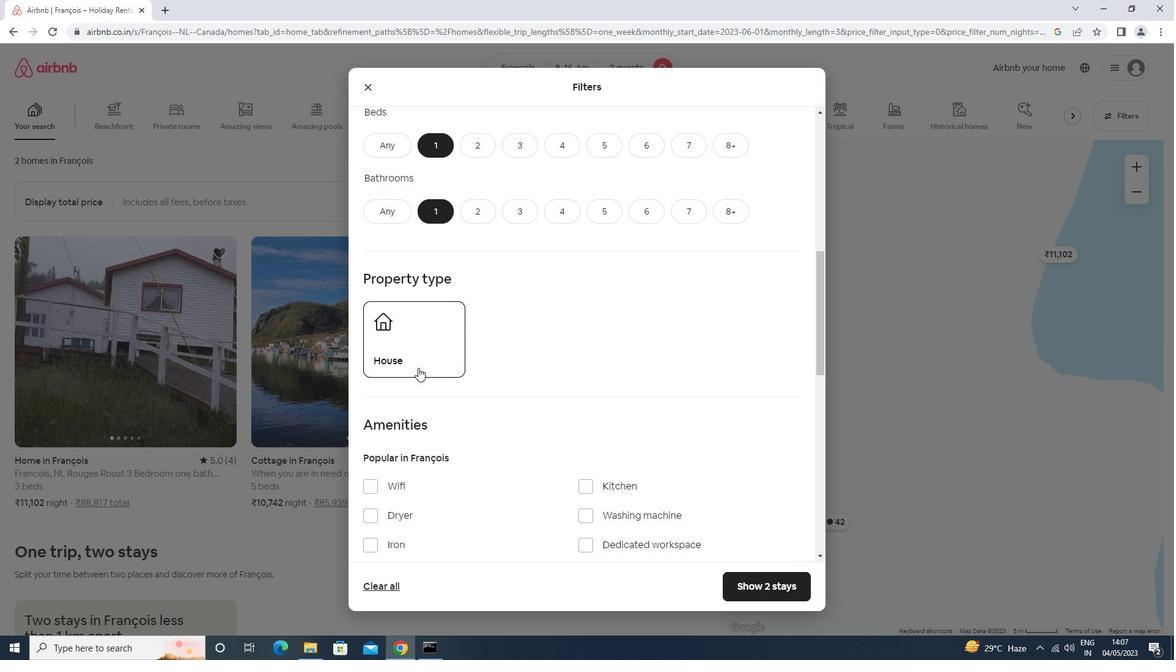 
Action: Mouse pressed left at (417, 365)
Screenshot: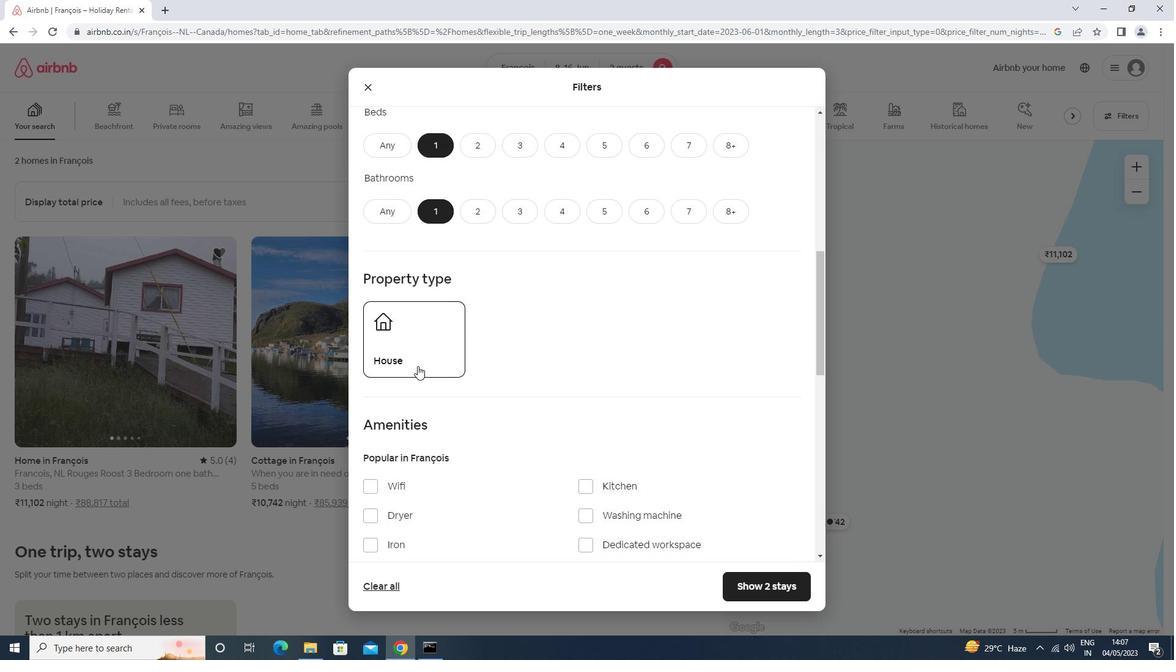 
Action: Mouse moved to (420, 361)
Screenshot: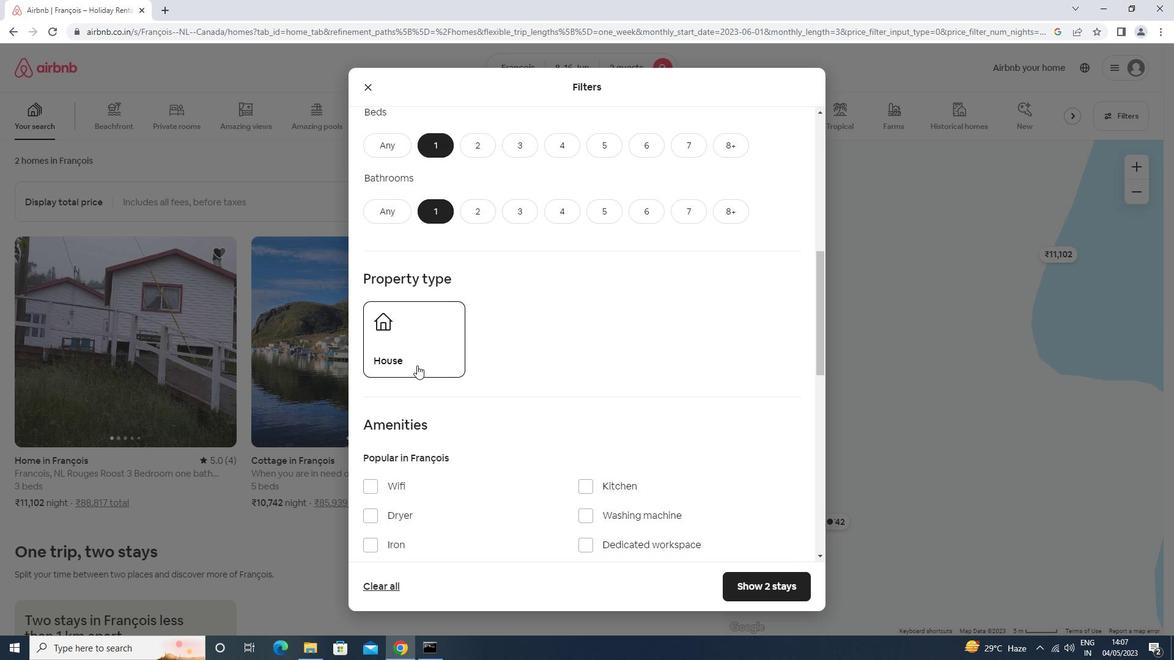 
Action: Mouse scrolled (420, 361) with delta (0, 0)
Screenshot: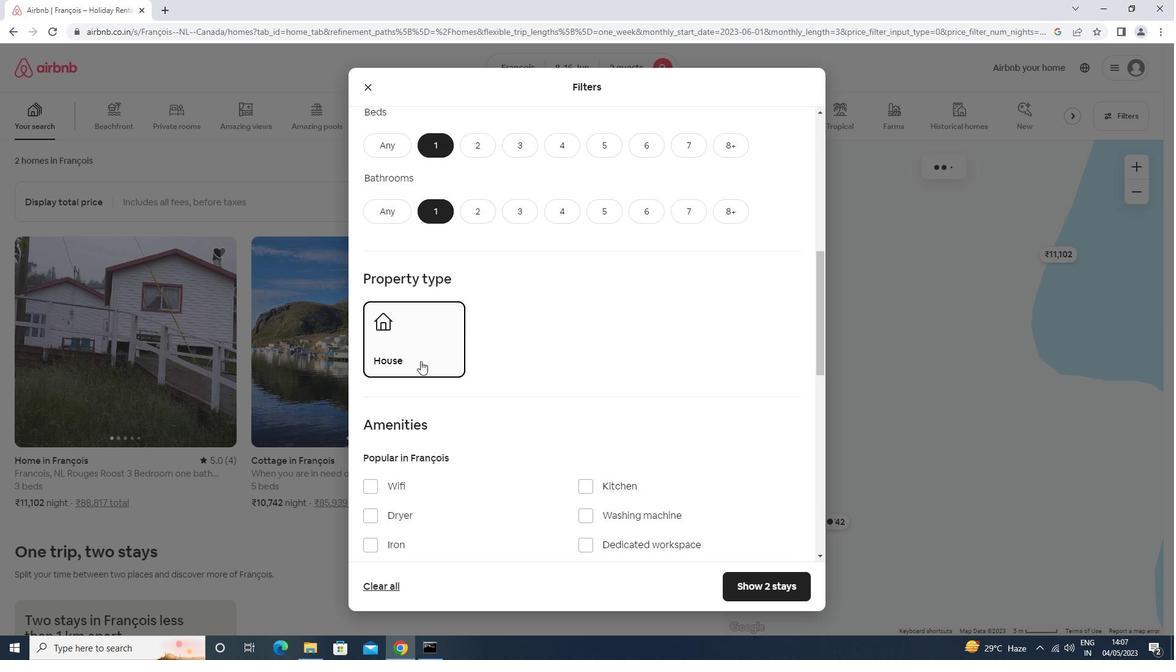 
Action: Mouse moved to (421, 361)
Screenshot: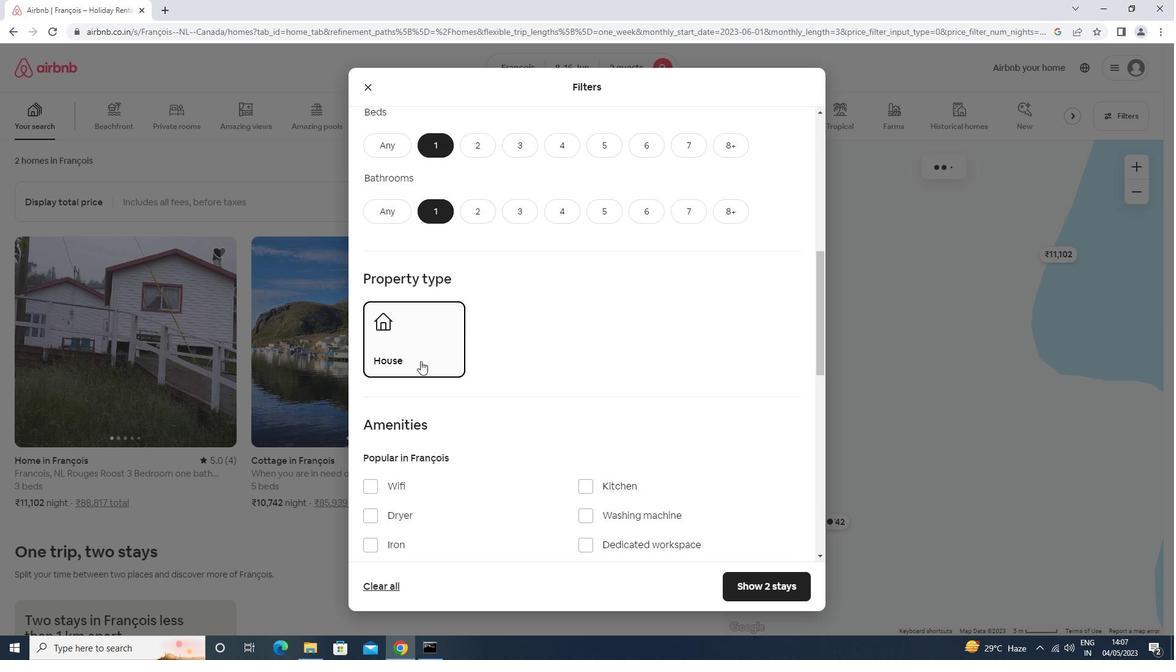 
Action: Mouse scrolled (421, 361) with delta (0, 0)
Screenshot: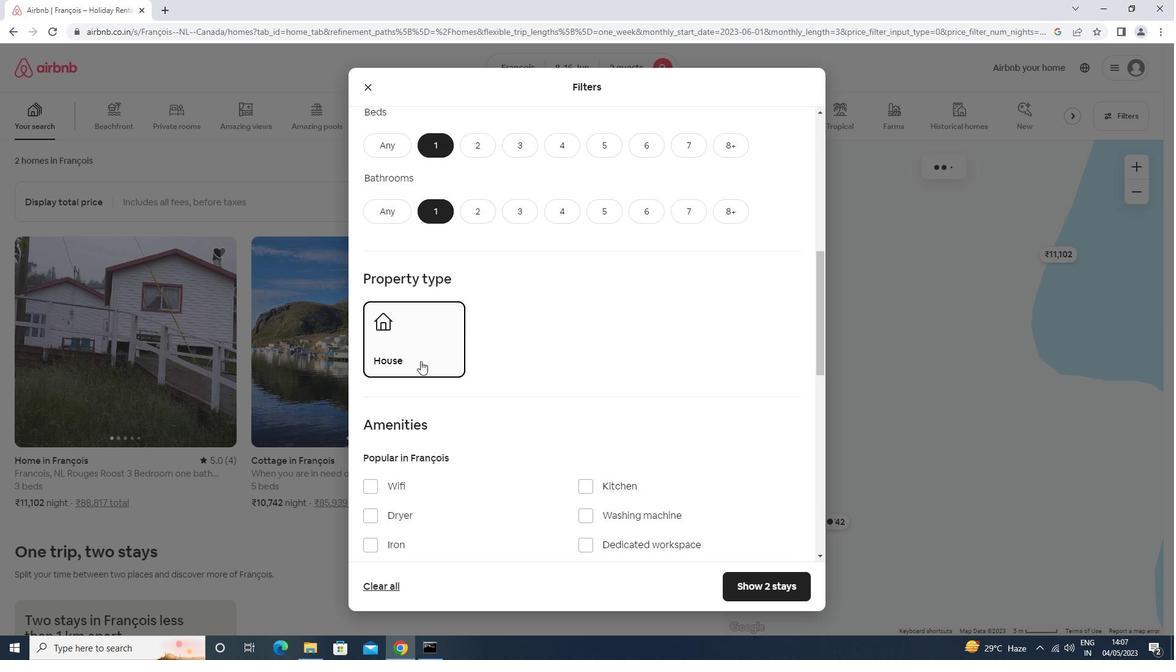 
Action: Mouse scrolled (421, 361) with delta (0, 0)
Screenshot: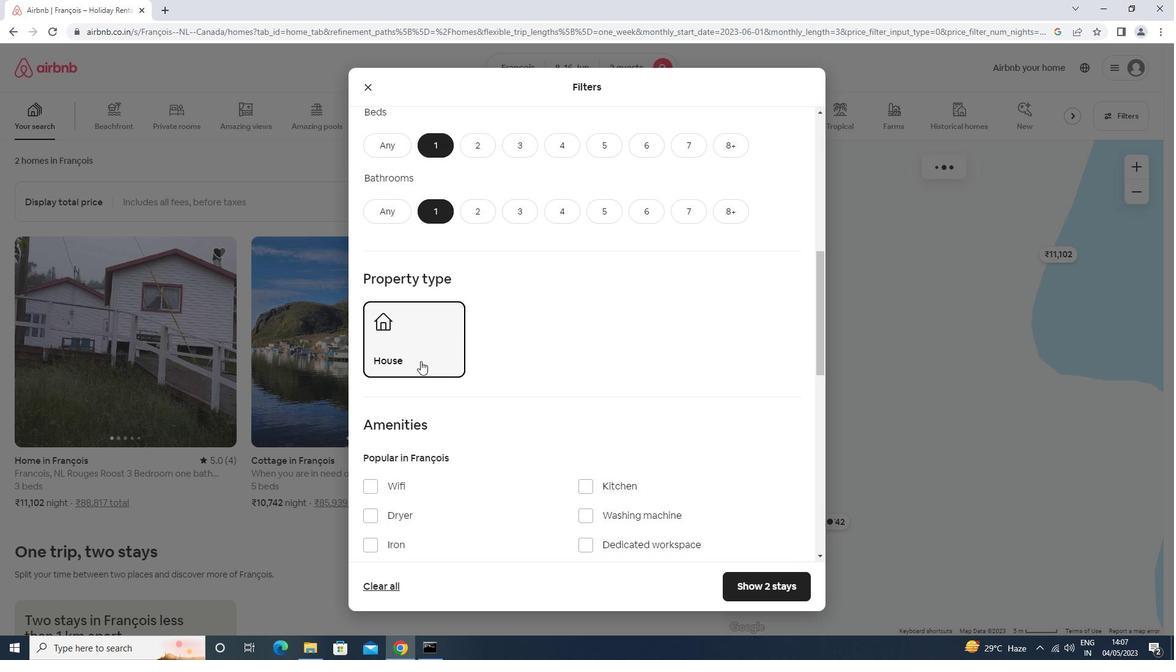 
Action: Mouse moved to (403, 302)
Screenshot: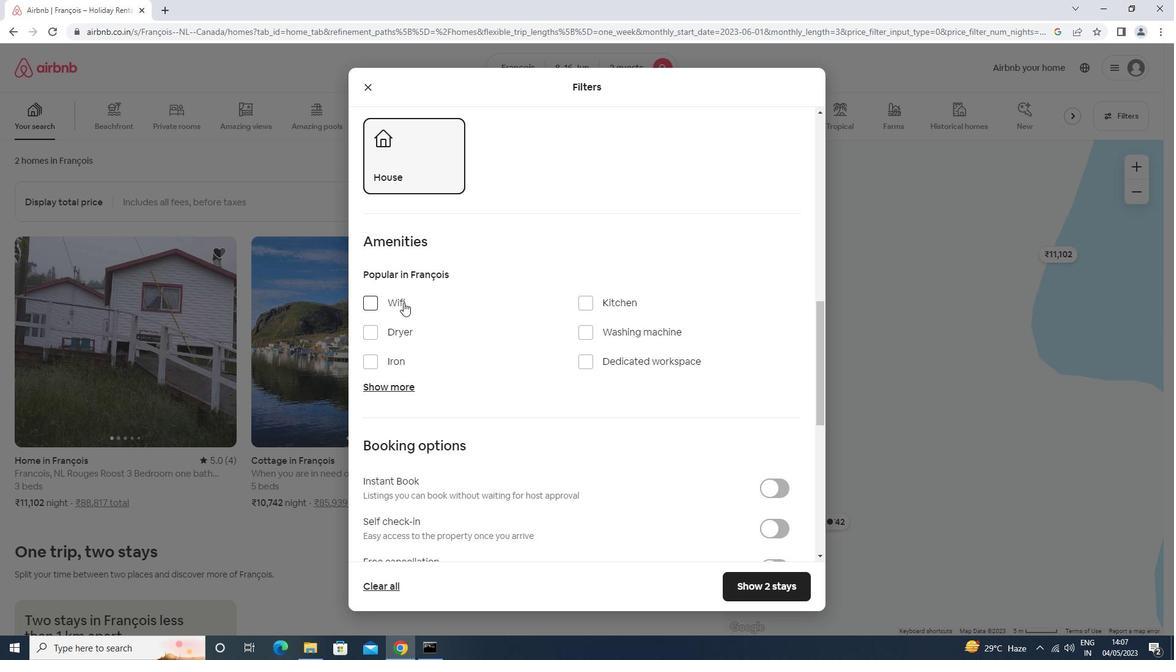
Action: Mouse pressed left at (403, 302)
Screenshot: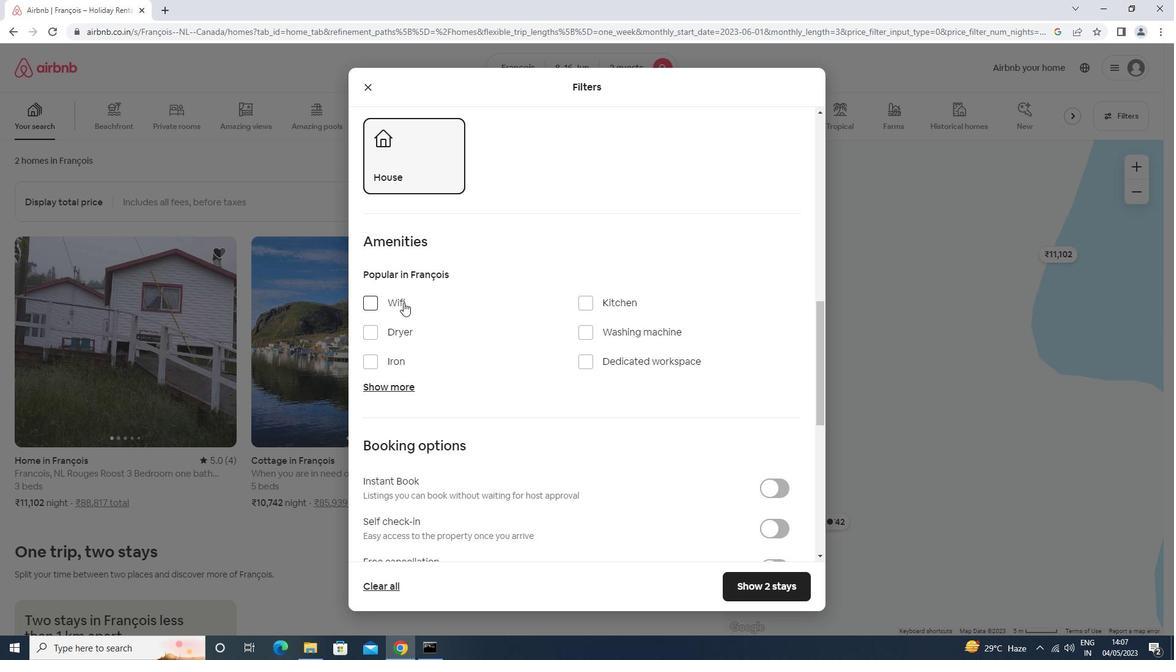 
Action: Mouse moved to (633, 329)
Screenshot: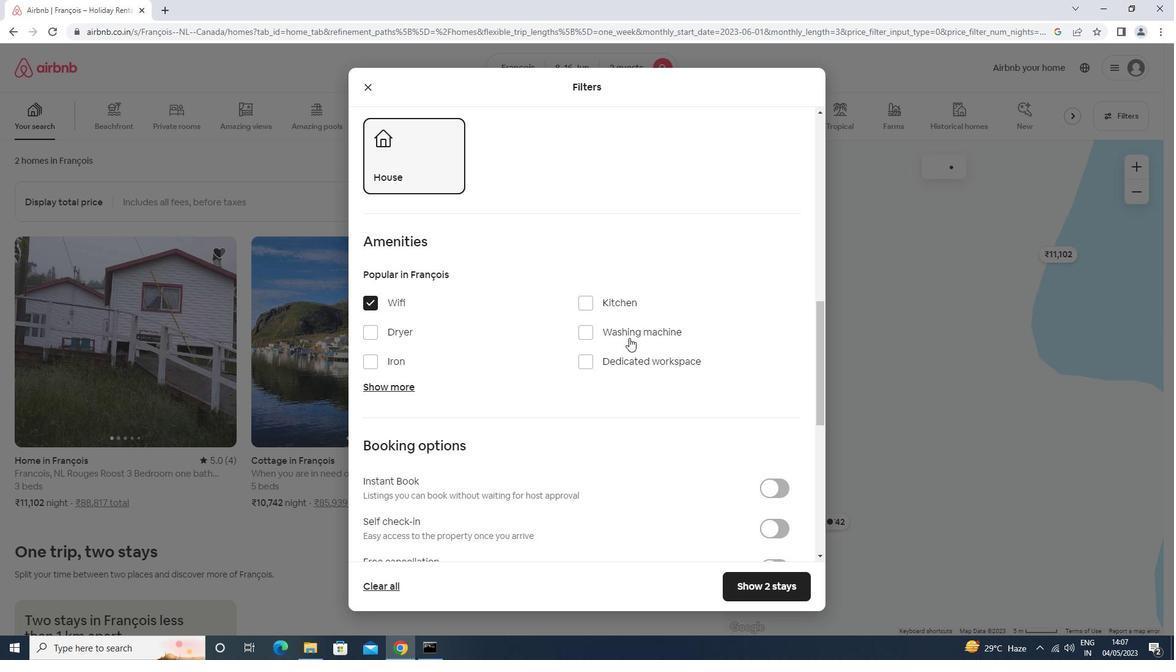 
Action: Mouse pressed left at (633, 329)
Screenshot: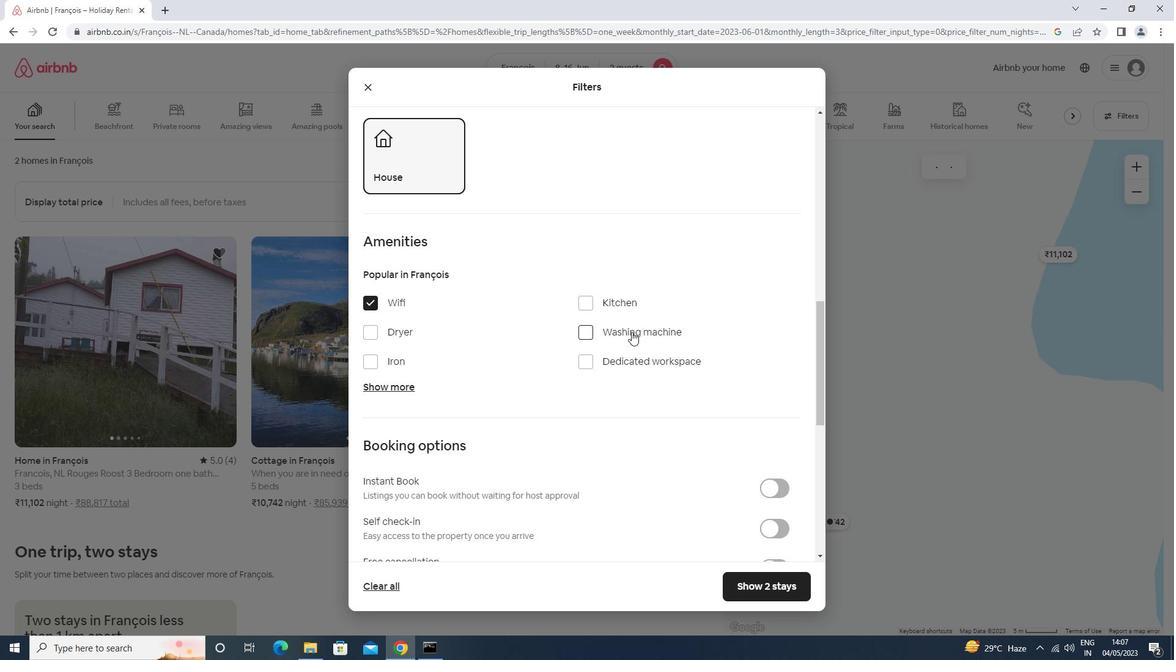 
Action: Mouse scrolled (633, 329) with delta (0, 0)
Screenshot: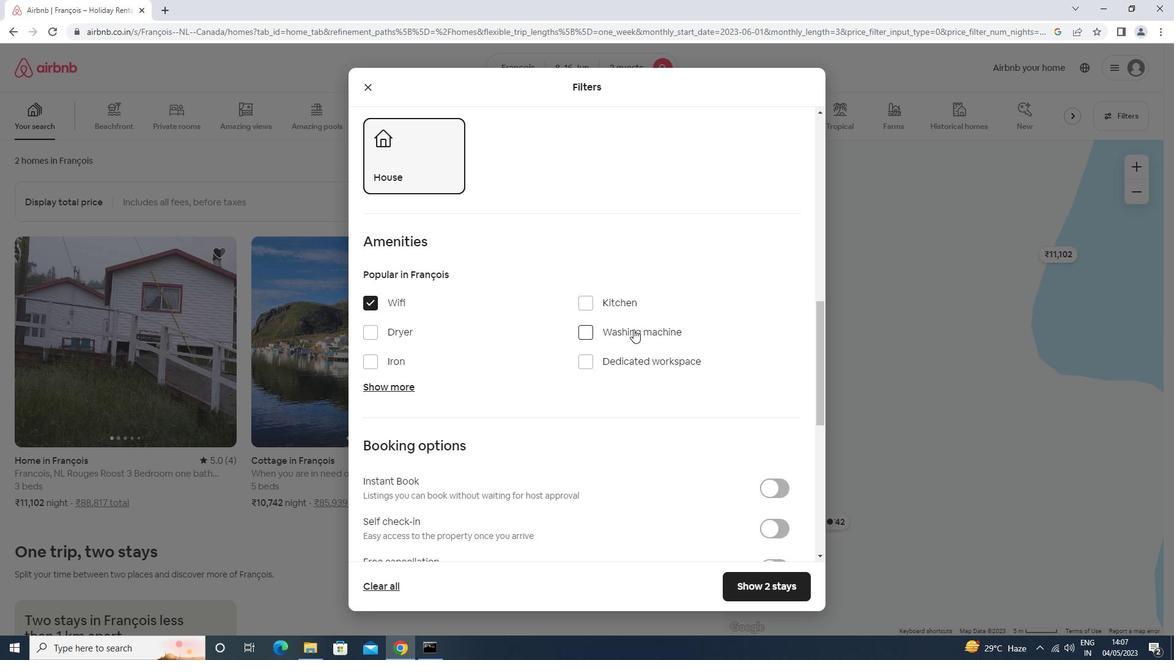 
Action: Mouse scrolled (633, 329) with delta (0, 0)
Screenshot: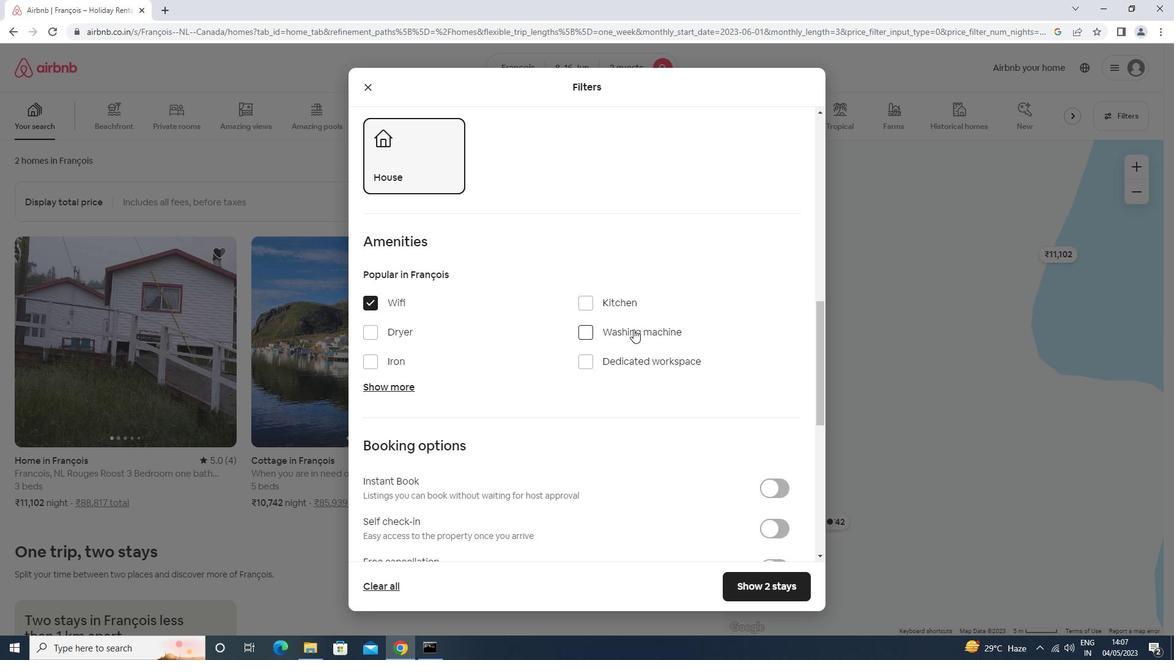 
Action: Mouse moved to (633, 329)
Screenshot: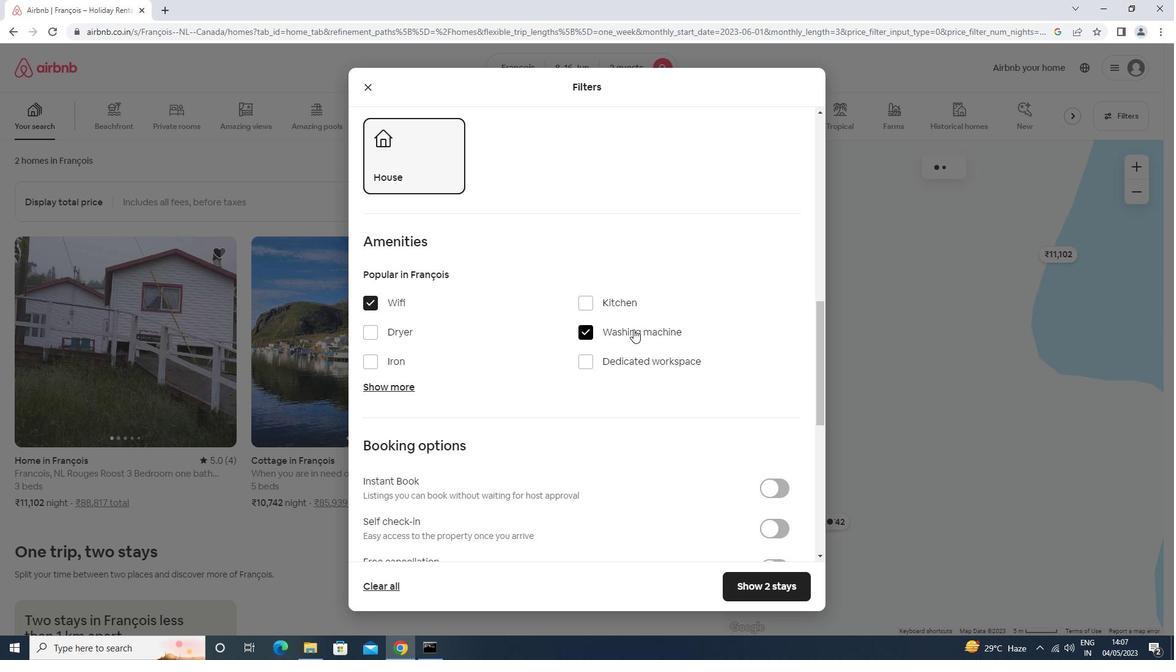 
Action: Mouse scrolled (633, 329) with delta (0, 0)
Screenshot: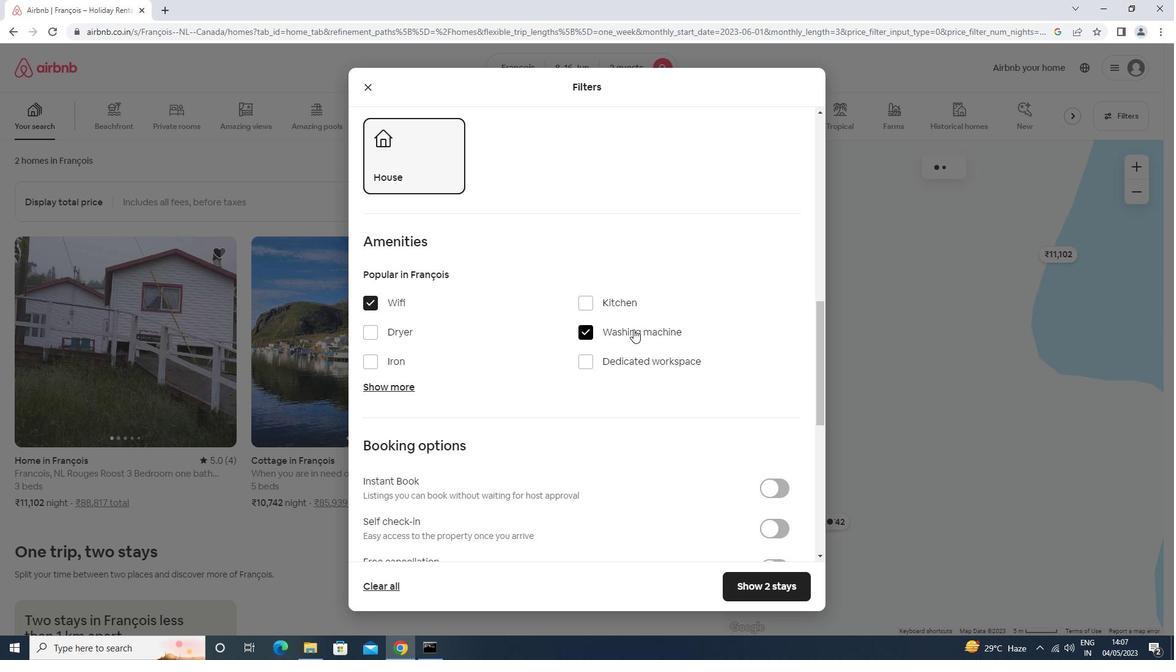 
Action: Mouse moved to (632, 329)
Screenshot: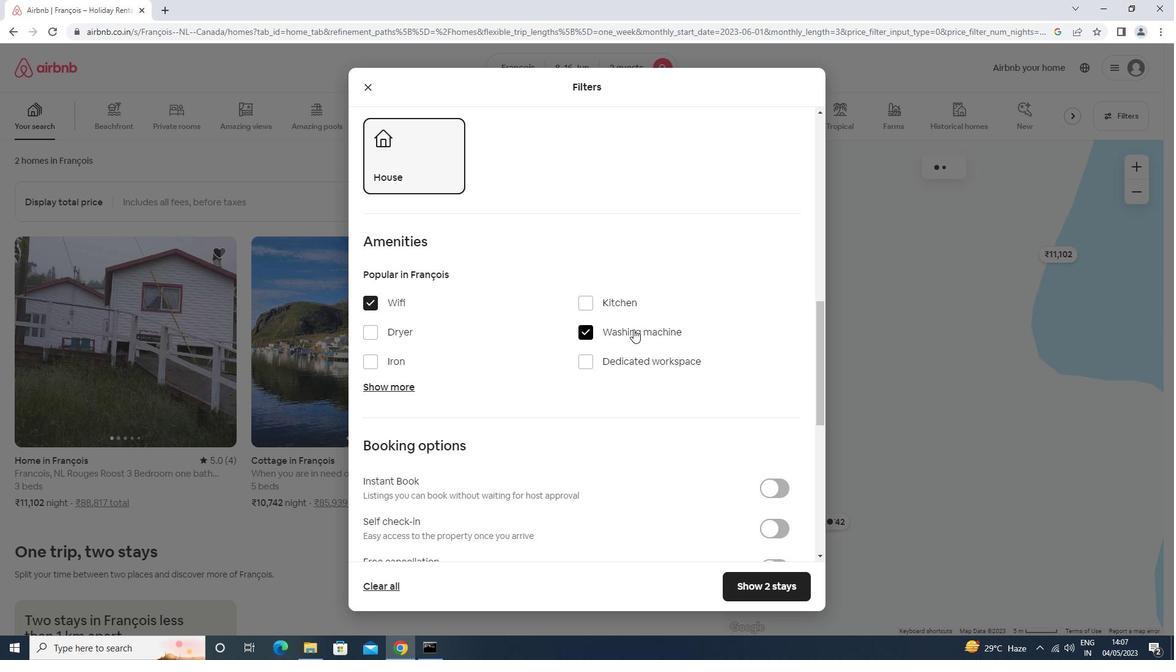 
Action: Mouse scrolled (632, 329) with delta (0, 0)
Screenshot: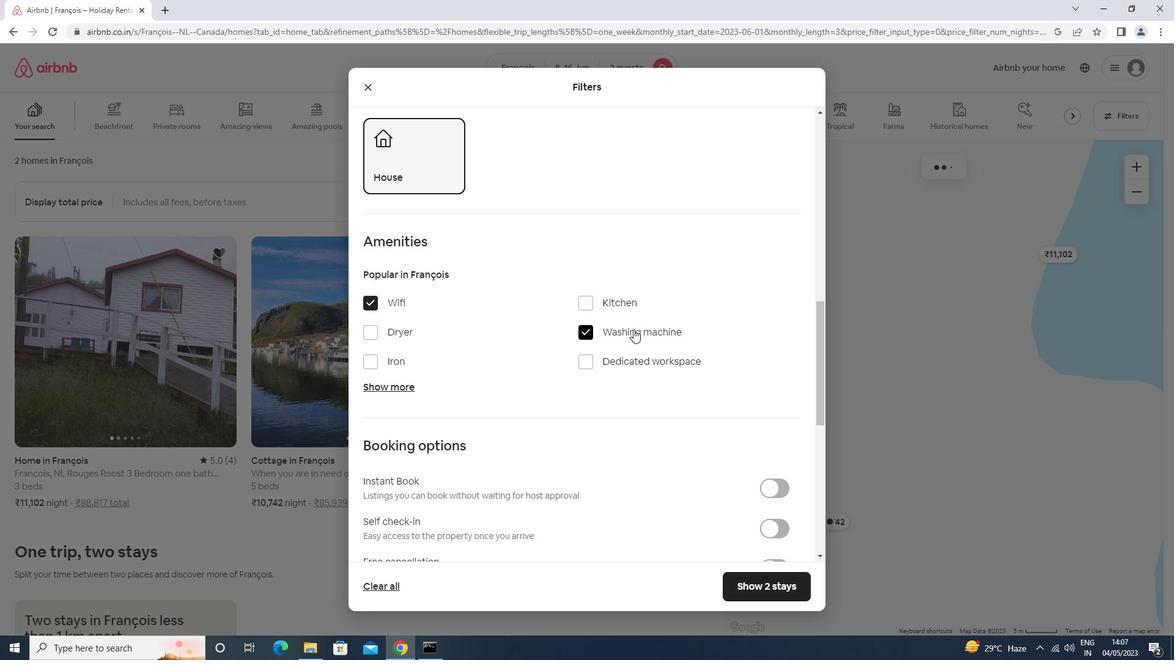 
Action: Mouse moved to (777, 286)
Screenshot: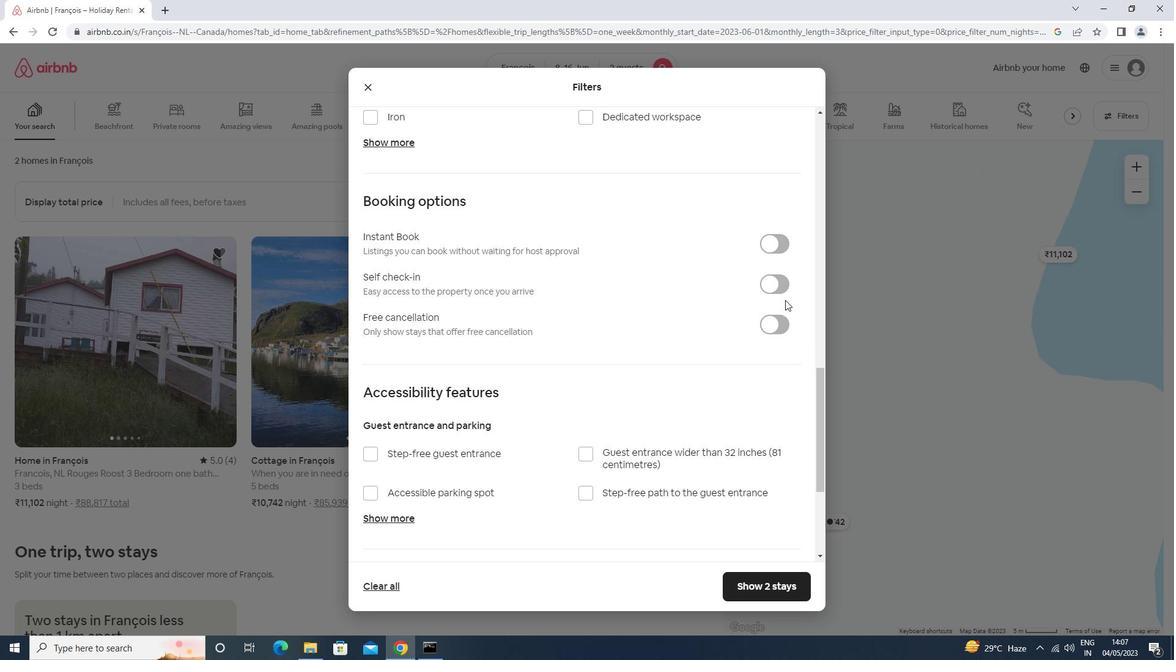 
Action: Mouse pressed left at (777, 286)
Screenshot: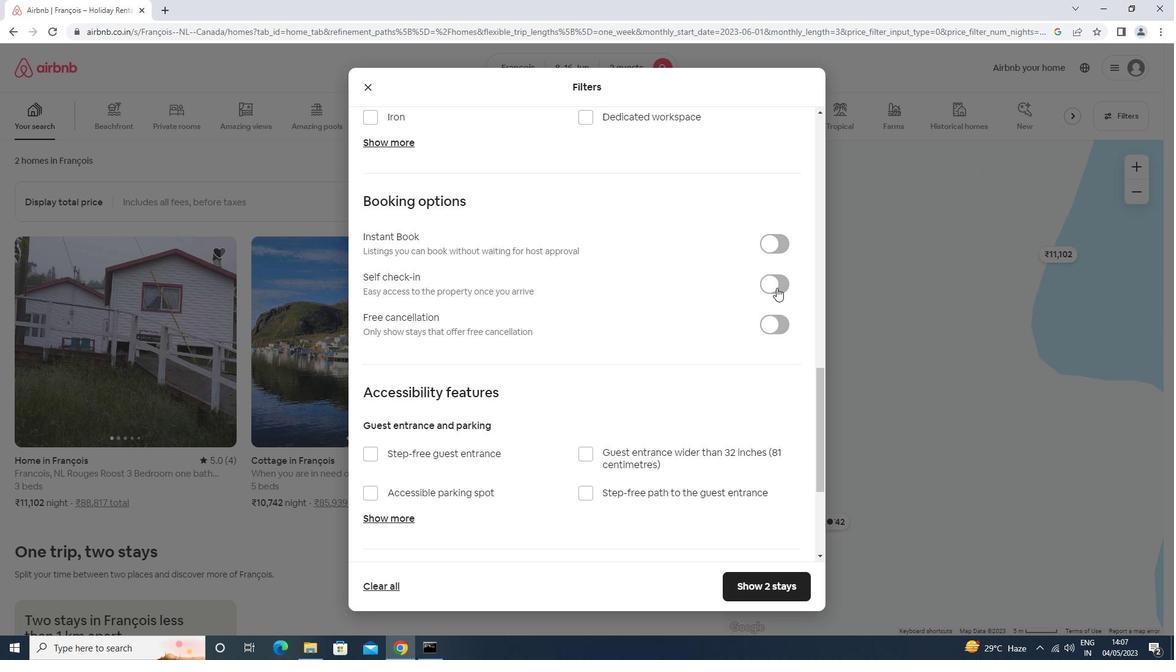 
Action: Mouse moved to (348, 406)
Screenshot: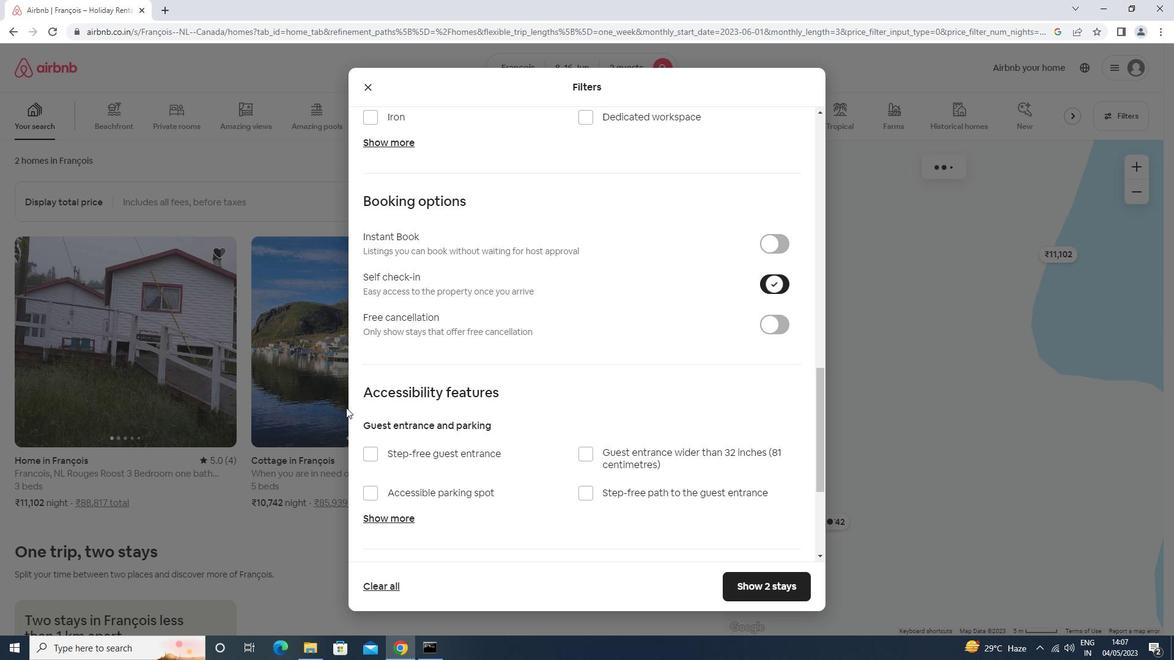 
Action: Mouse scrolled (348, 405) with delta (0, 0)
Screenshot: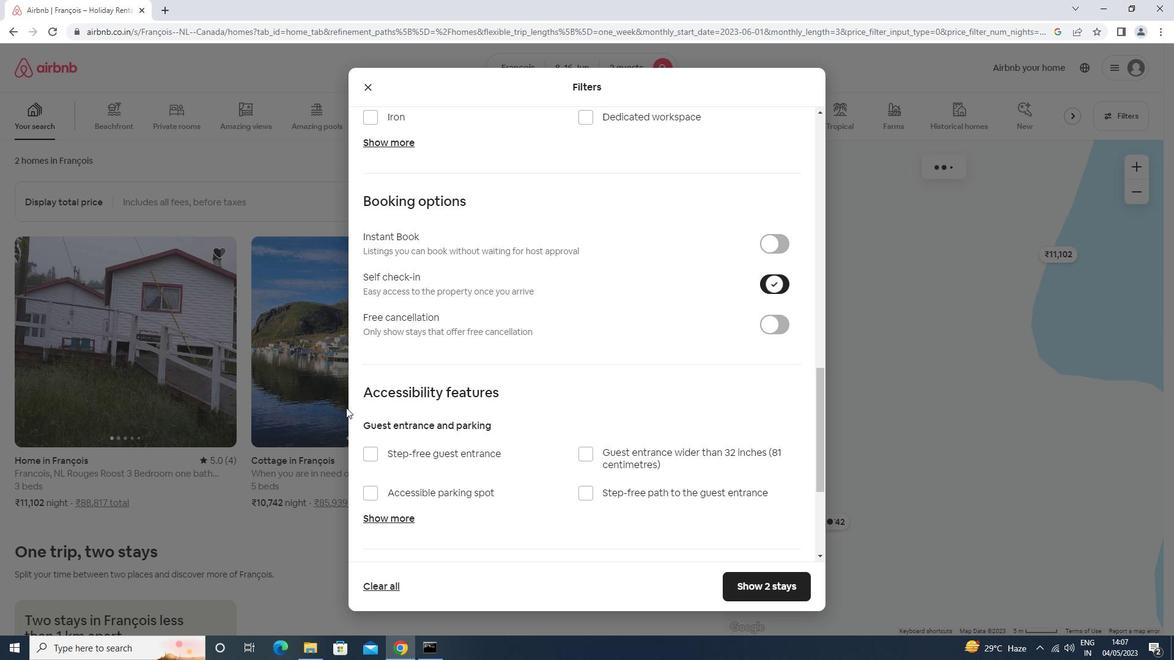 
Action: Mouse scrolled (348, 405) with delta (0, 0)
Screenshot: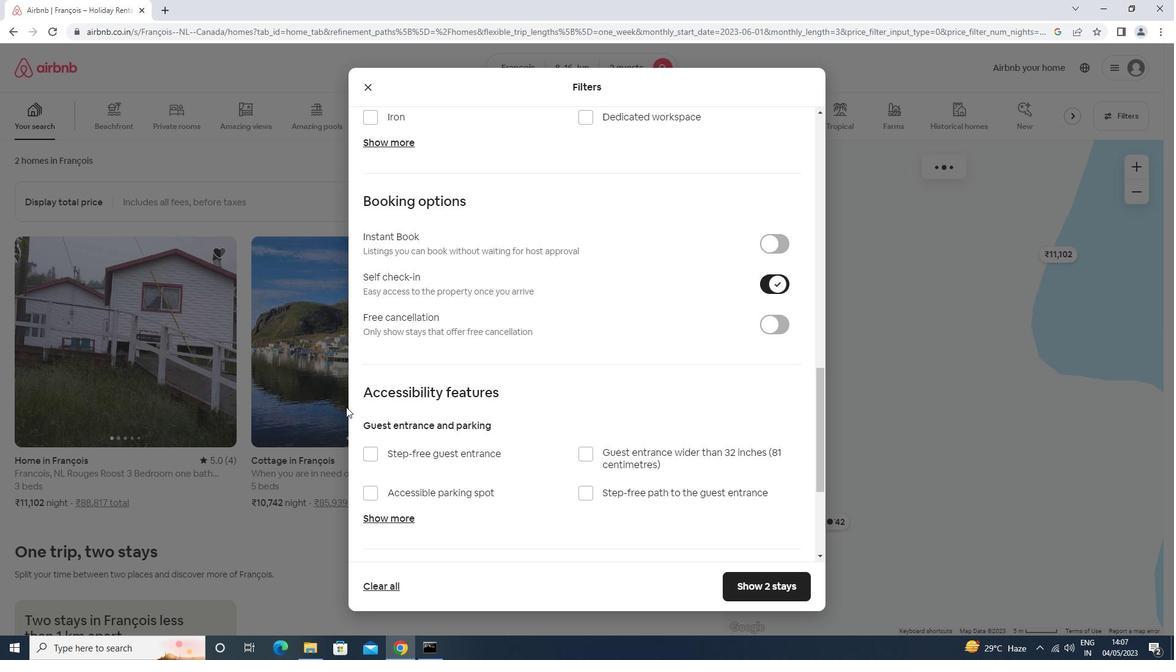 
Action: Mouse scrolled (348, 405) with delta (0, 0)
Screenshot: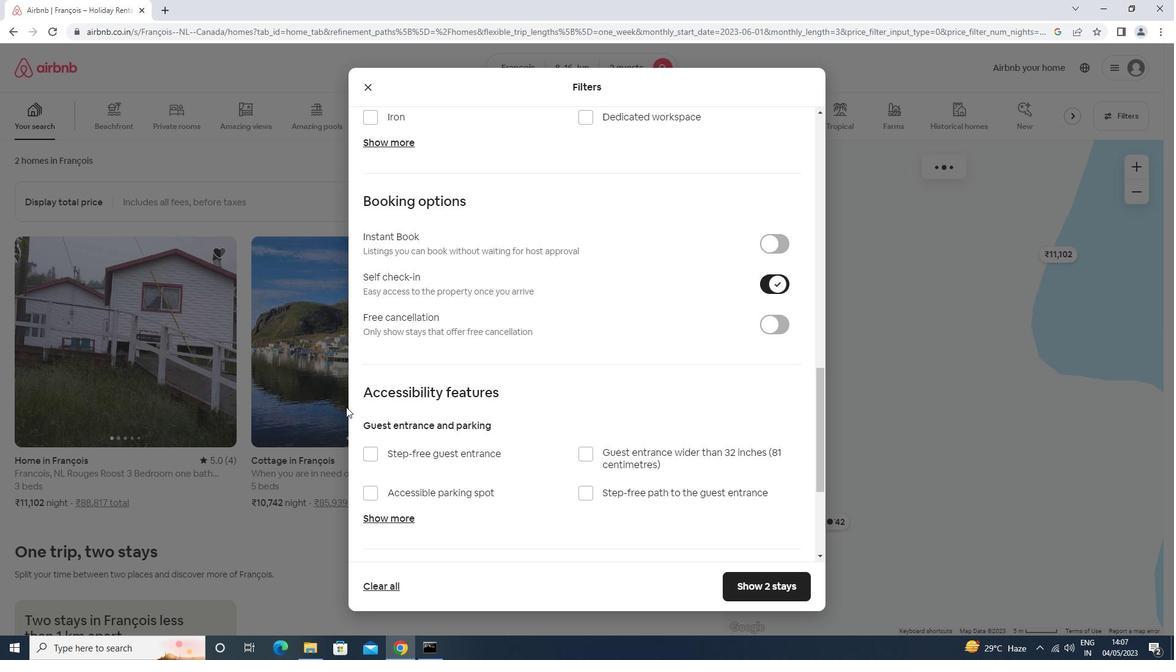 
Action: Mouse moved to (348, 406)
Screenshot: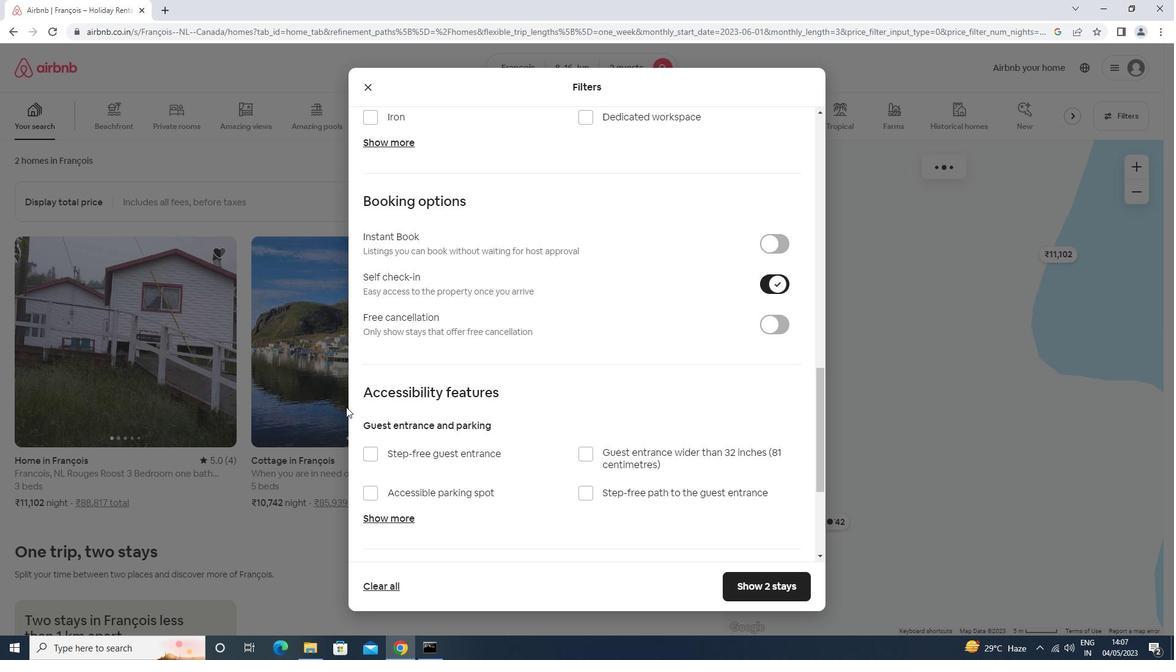 
Action: Mouse scrolled (348, 405) with delta (0, 0)
Screenshot: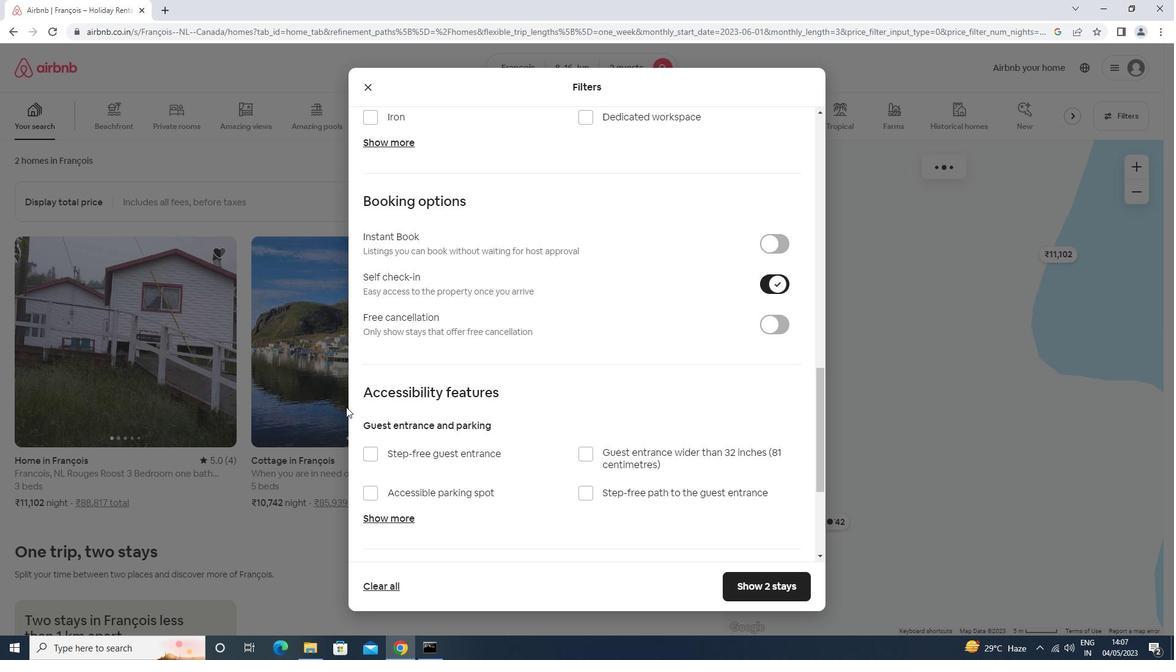 
Action: Mouse moved to (348, 406)
Screenshot: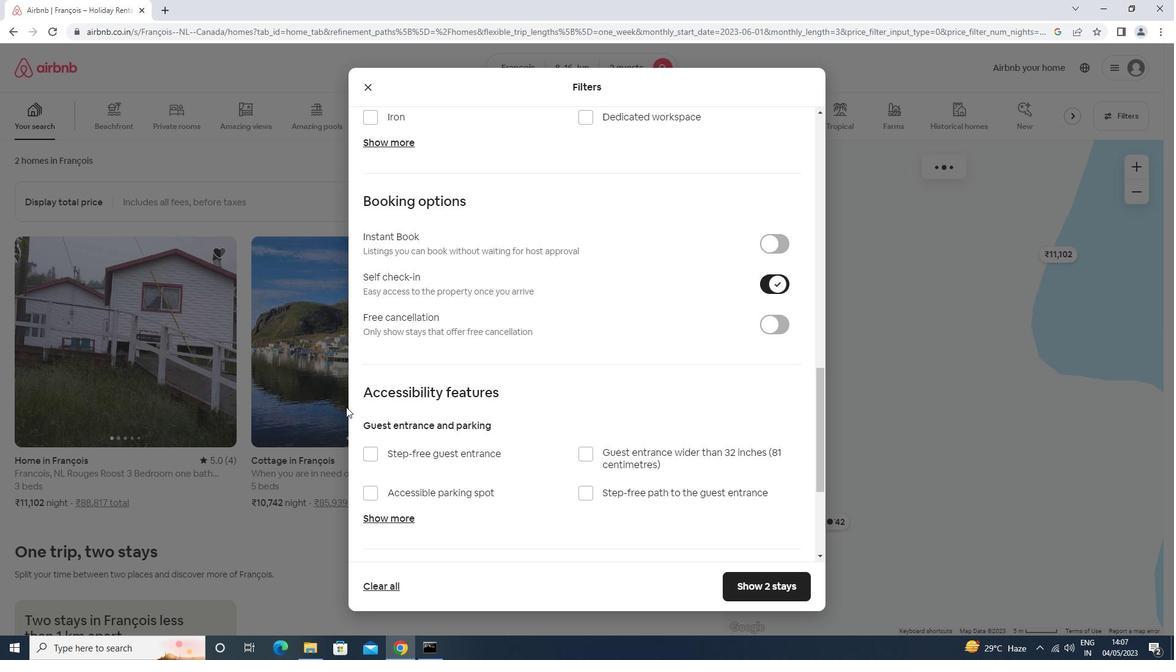 
Action: Mouse scrolled (348, 406) with delta (0, 0)
Screenshot: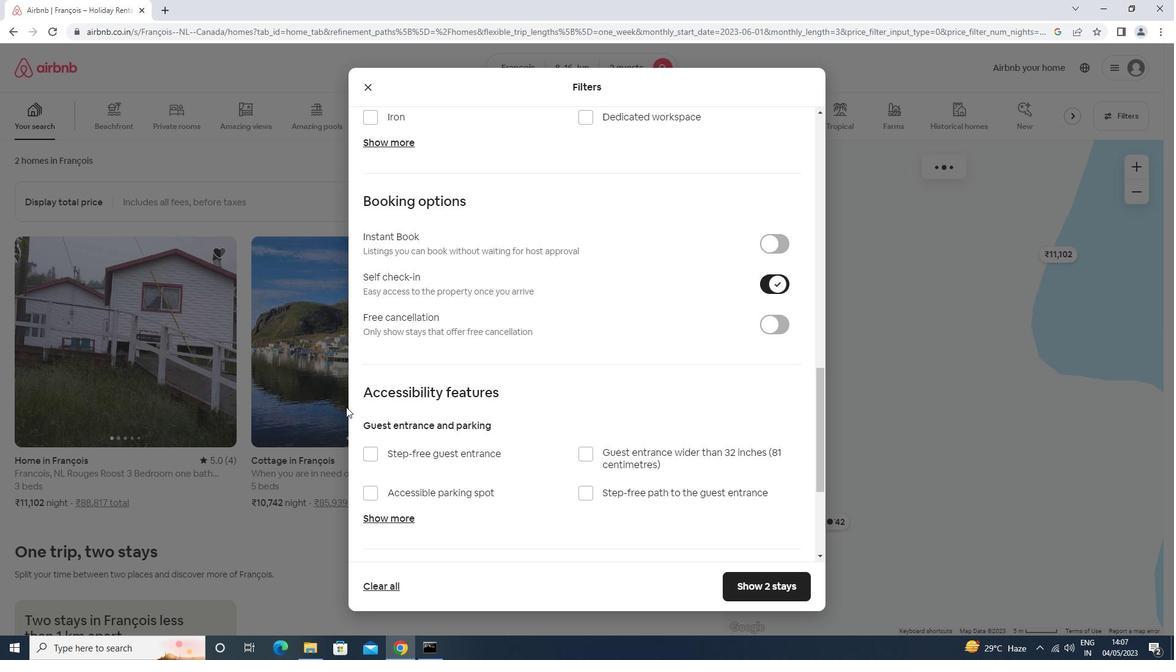
Action: Mouse moved to (471, 429)
Screenshot: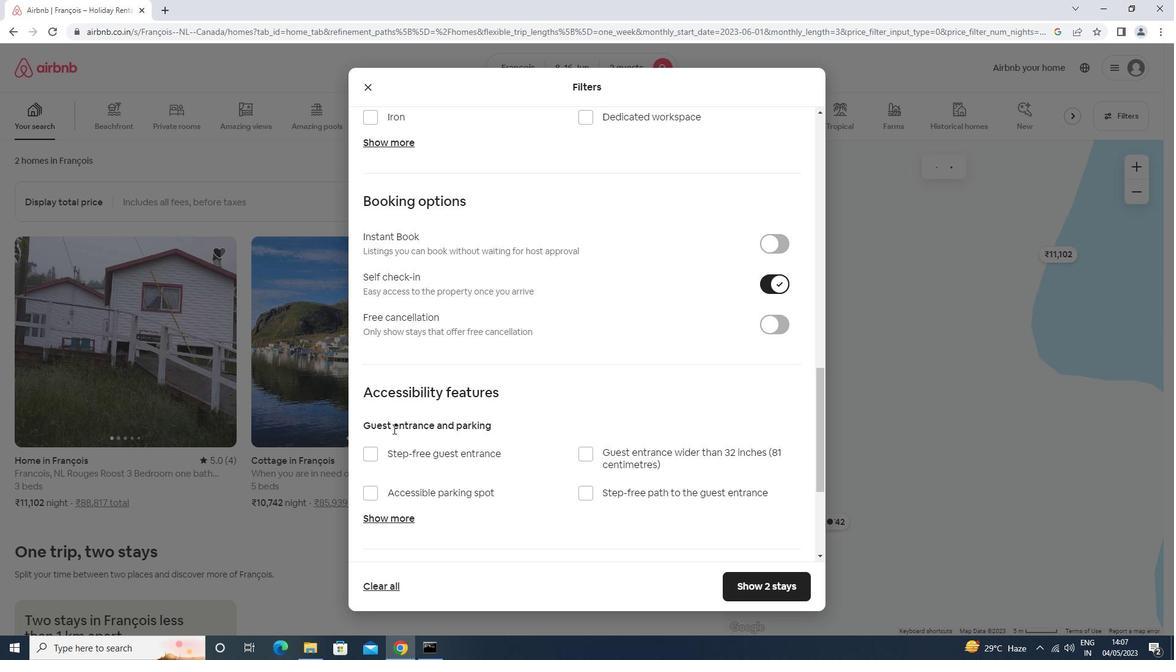 
Action: Mouse scrolled (471, 428) with delta (0, 0)
Screenshot: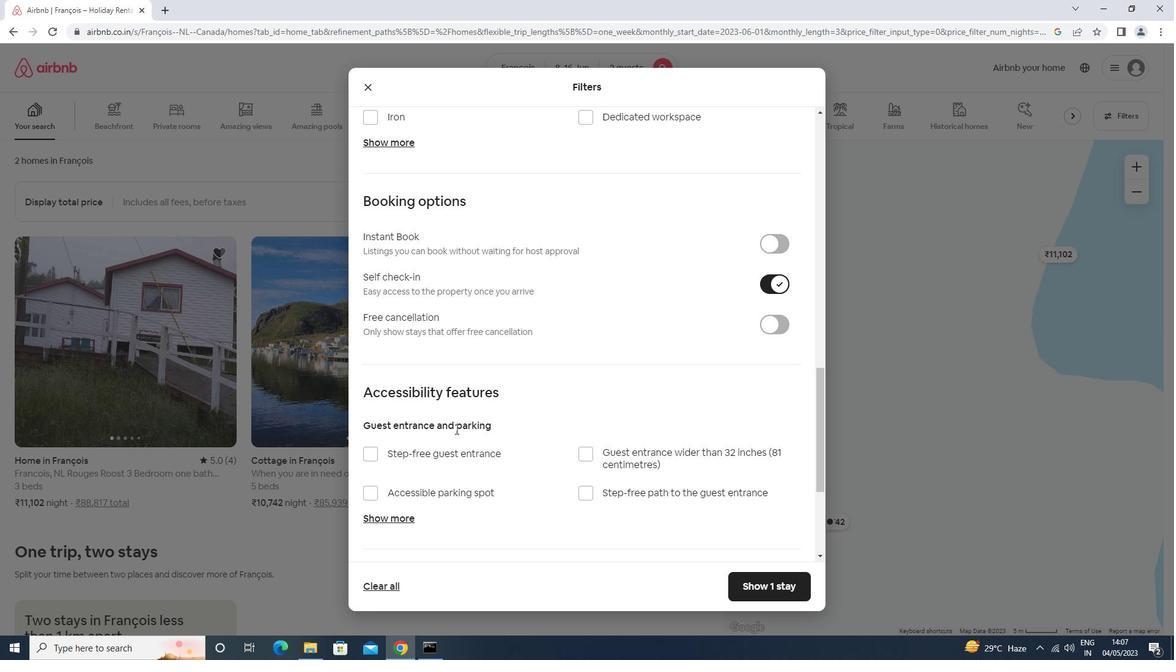 
Action: Mouse moved to (471, 430)
Screenshot: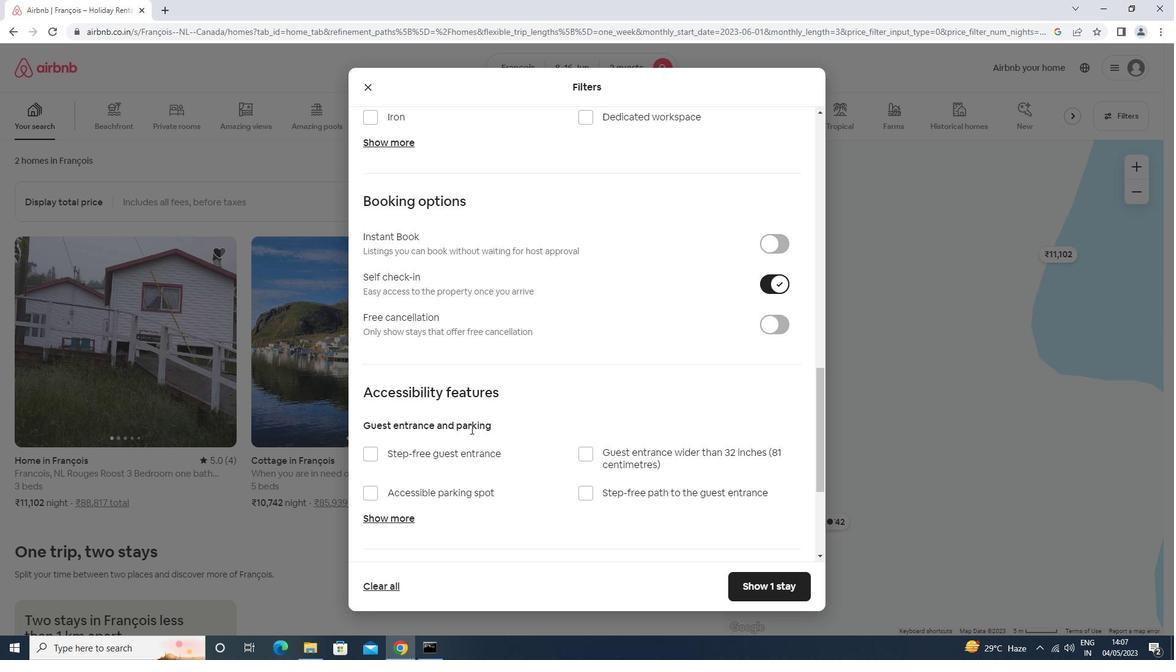 
Action: Mouse scrolled (471, 429) with delta (0, 0)
Screenshot: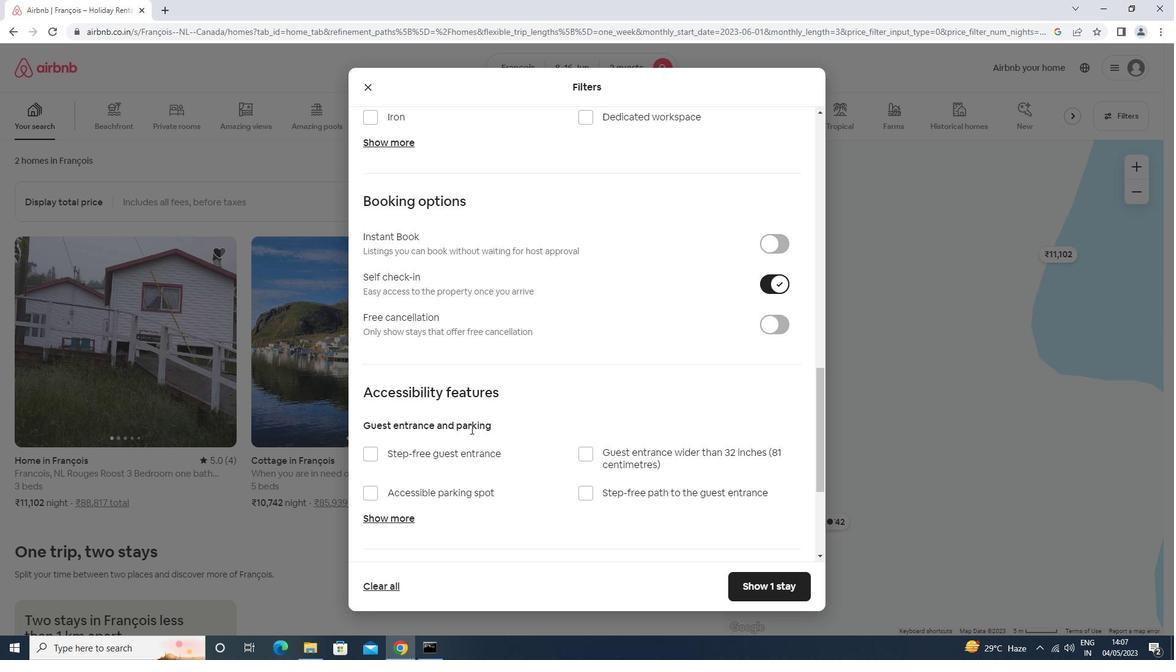 
Action: Mouse moved to (471, 431)
Screenshot: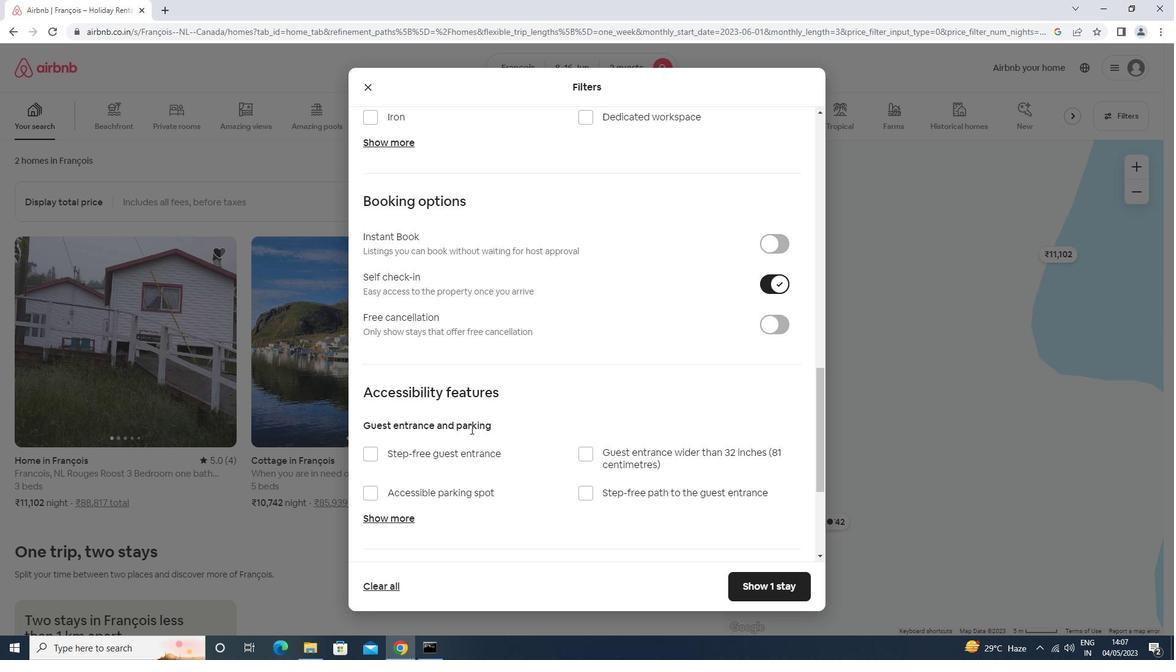 
Action: Mouse scrolled (471, 431) with delta (0, 0)
Screenshot: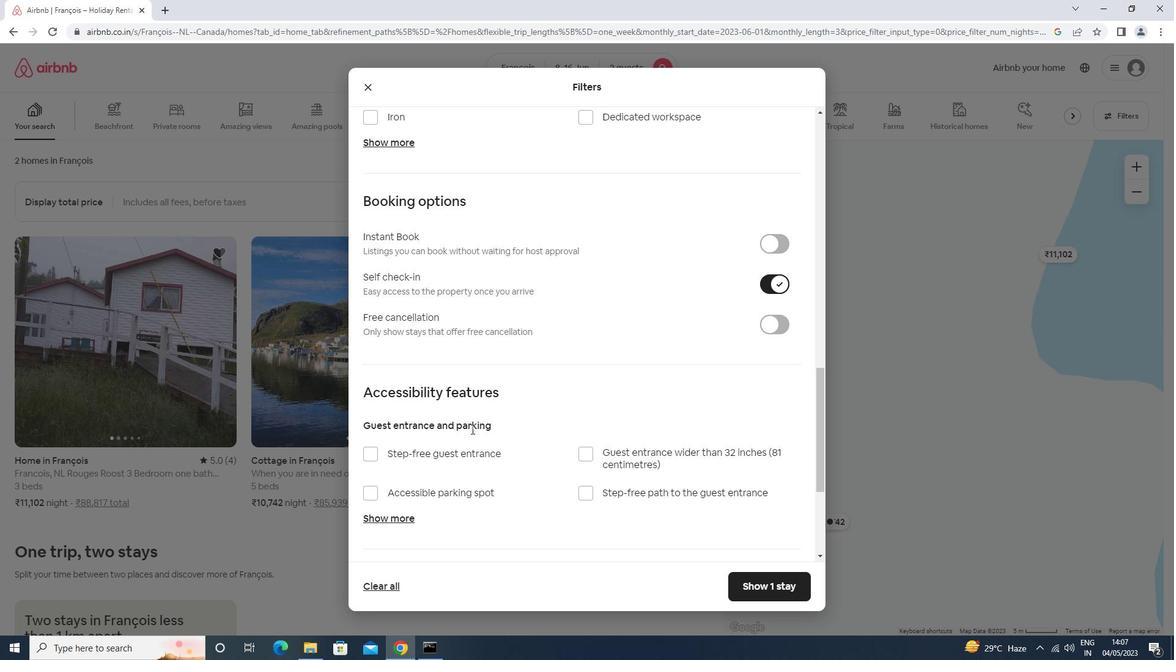 
Action: Mouse scrolled (471, 431) with delta (0, 0)
Screenshot: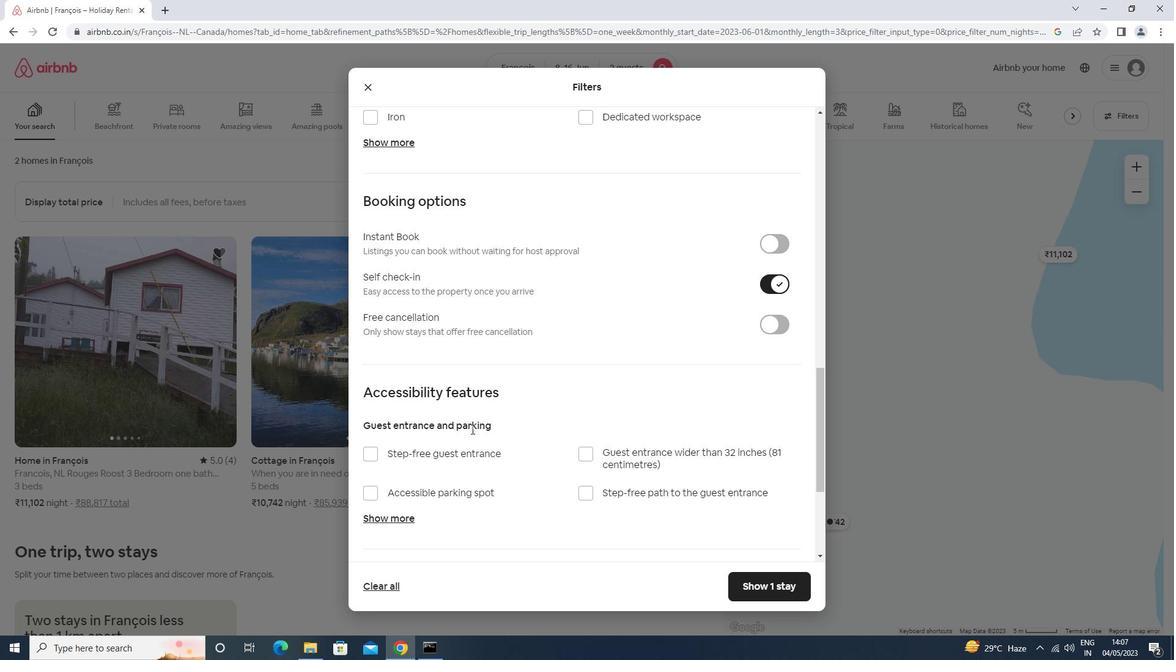 
Action: Mouse scrolled (471, 431) with delta (0, 0)
Screenshot: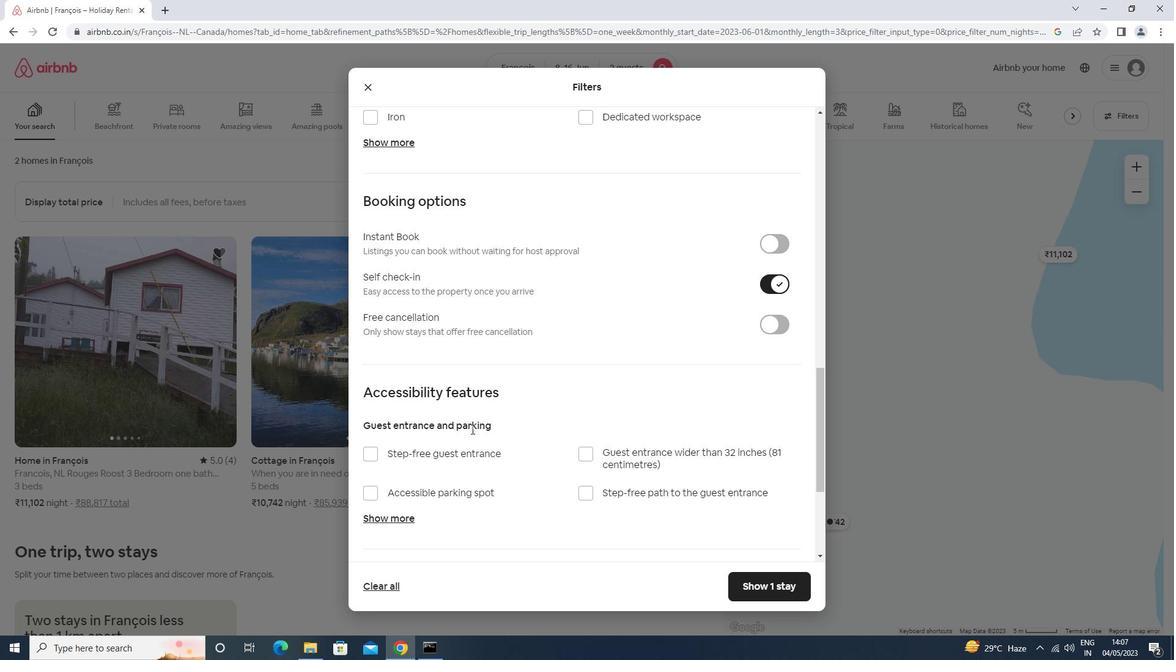 
Action: Mouse moved to (471, 431)
Screenshot: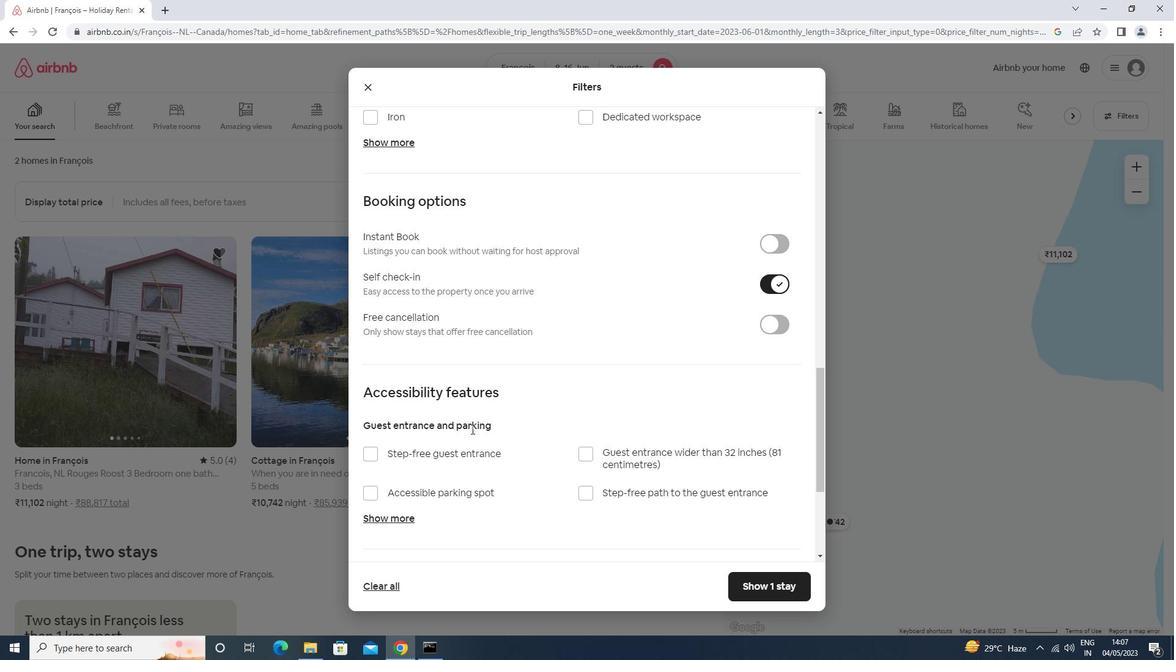 
Action: Mouse scrolled (471, 431) with delta (0, 0)
Screenshot: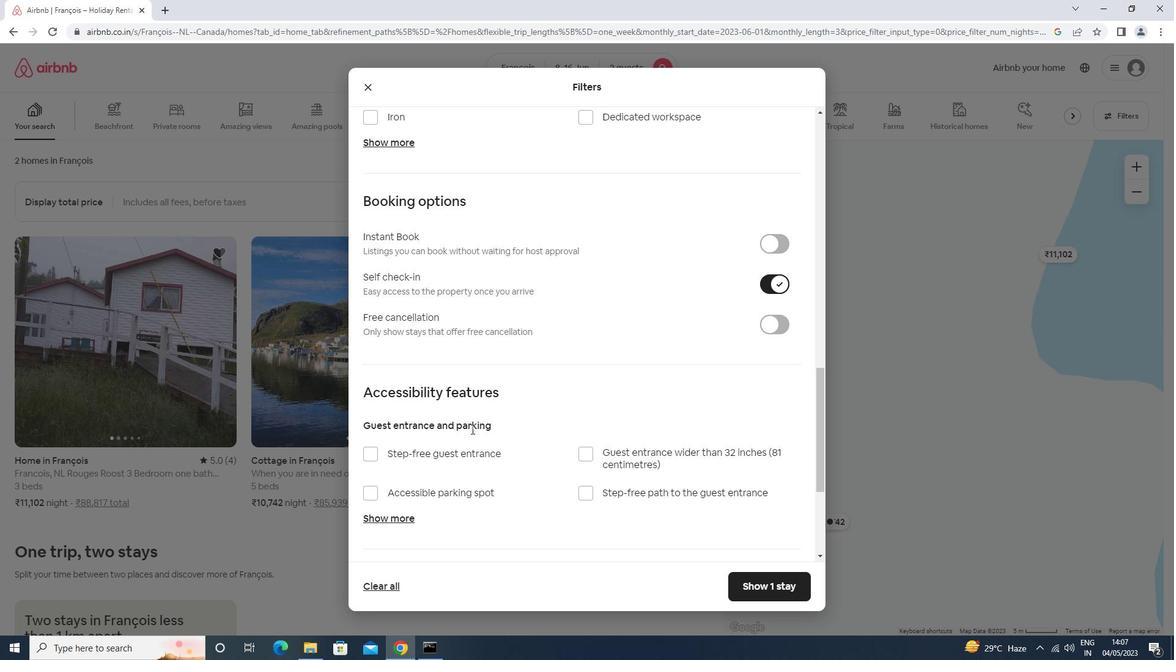 
Action: Mouse moved to (470, 435)
Screenshot: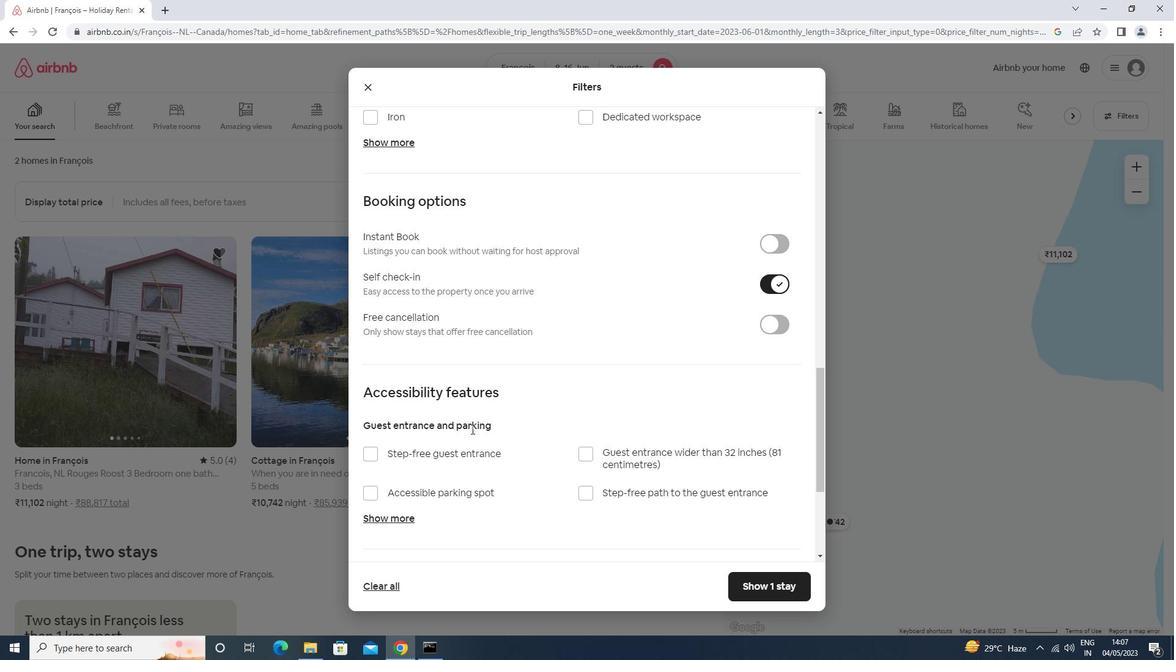 
Action: Mouse scrolled (470, 435) with delta (0, 0)
Screenshot: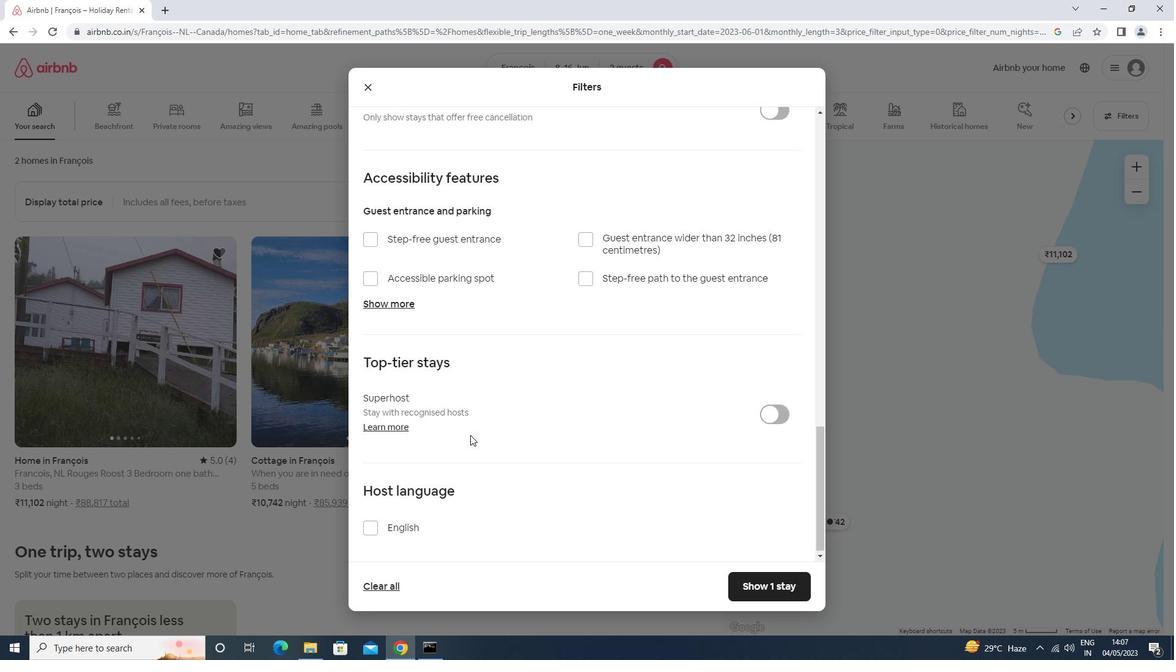 
Action: Mouse scrolled (470, 435) with delta (0, 0)
Screenshot: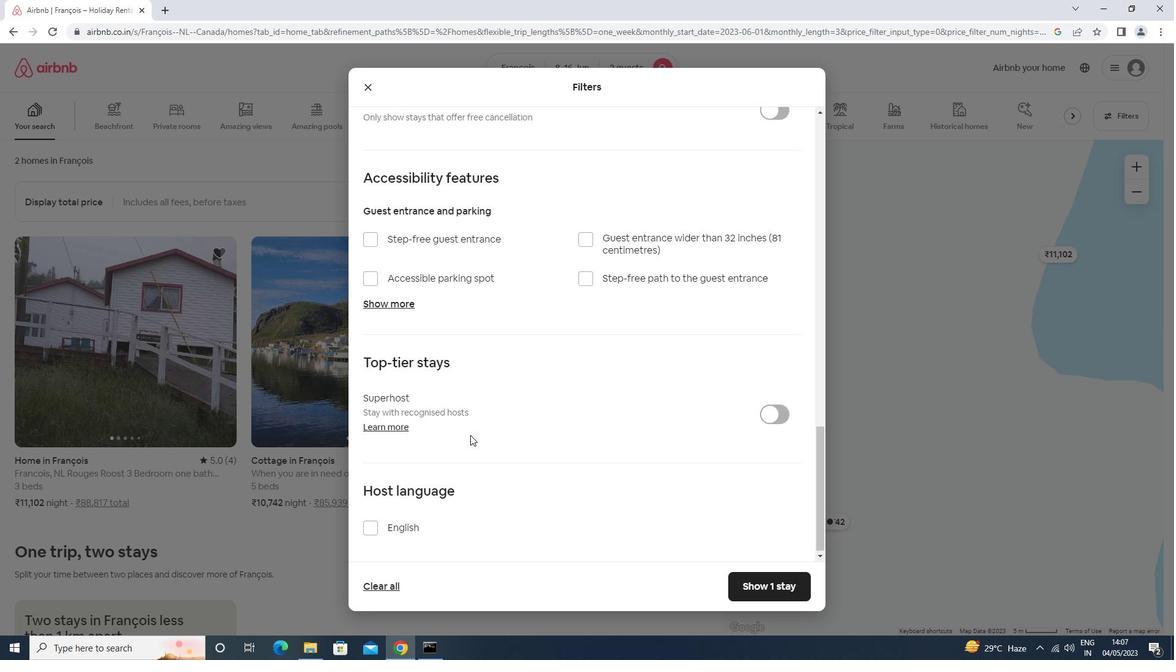 
Action: Mouse scrolled (470, 435) with delta (0, 0)
Screenshot: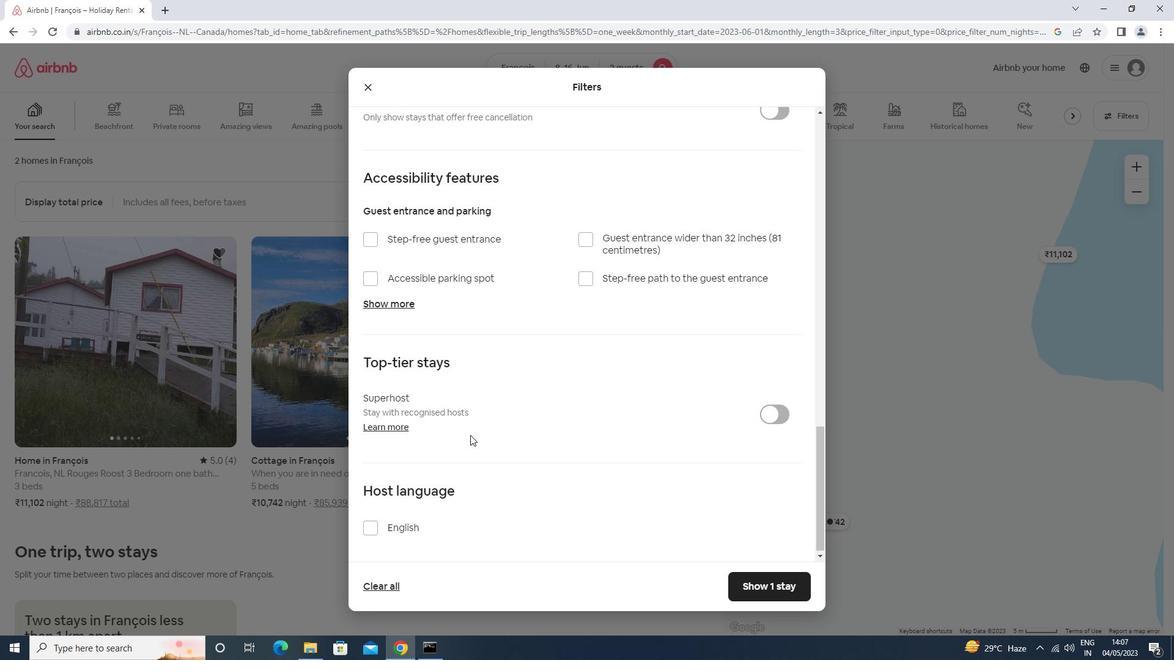 
Action: Mouse moved to (405, 522)
Screenshot: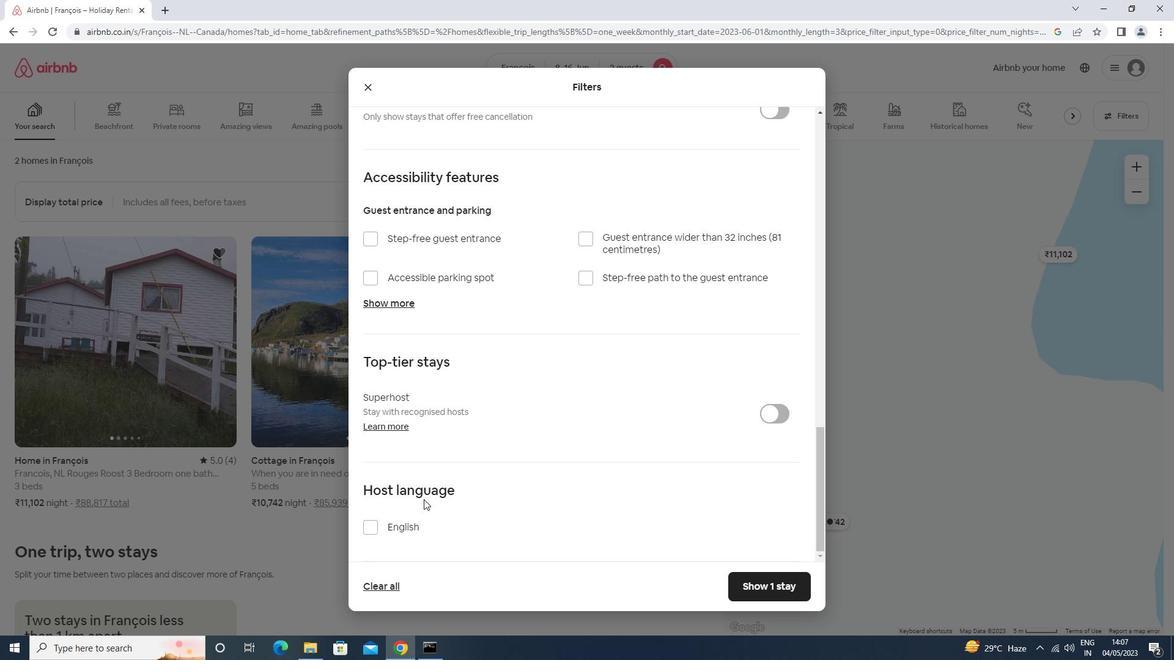 
Action: Mouse pressed left at (405, 522)
Screenshot: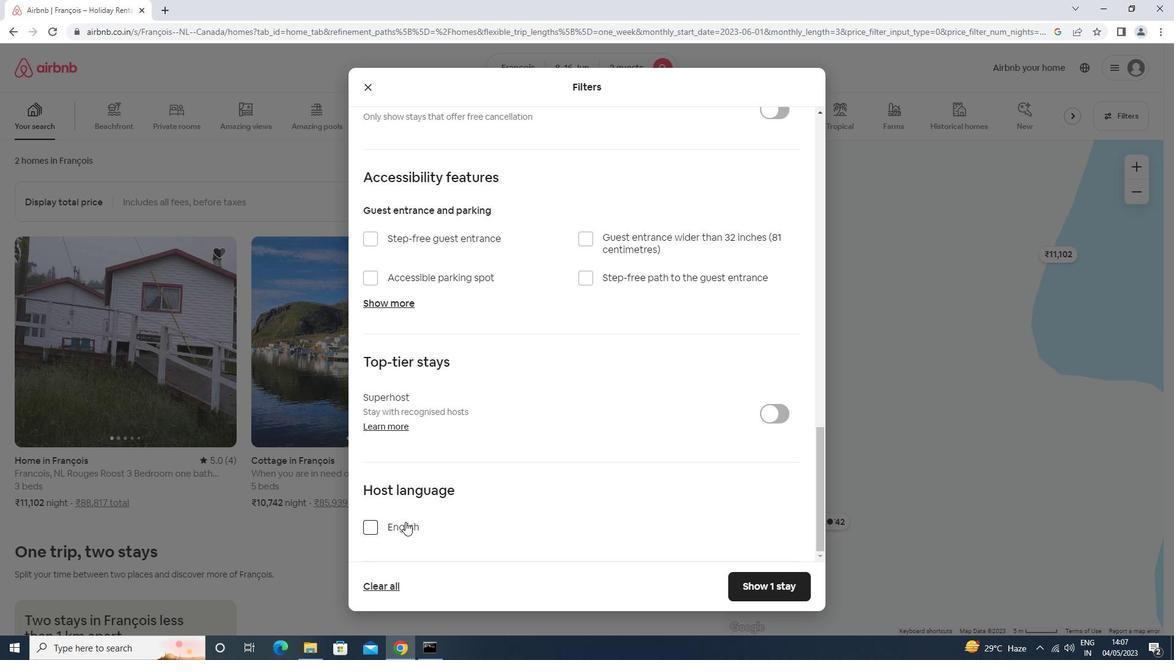 
Action: Mouse moved to (755, 577)
Screenshot: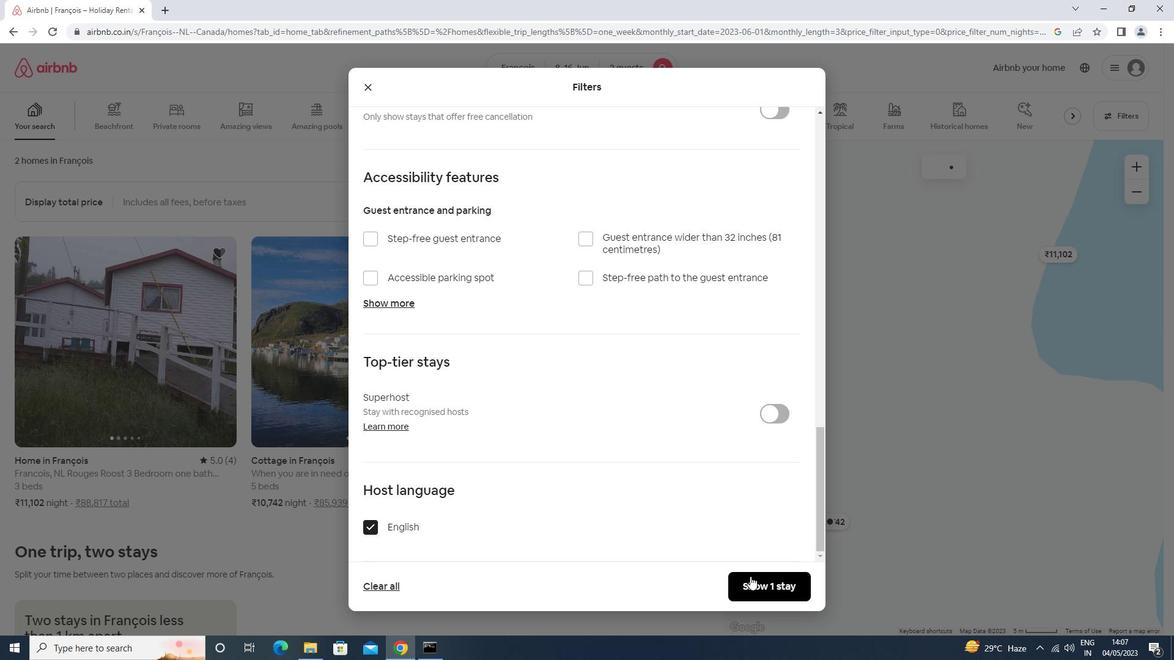 
Action: Mouse pressed left at (755, 577)
Screenshot: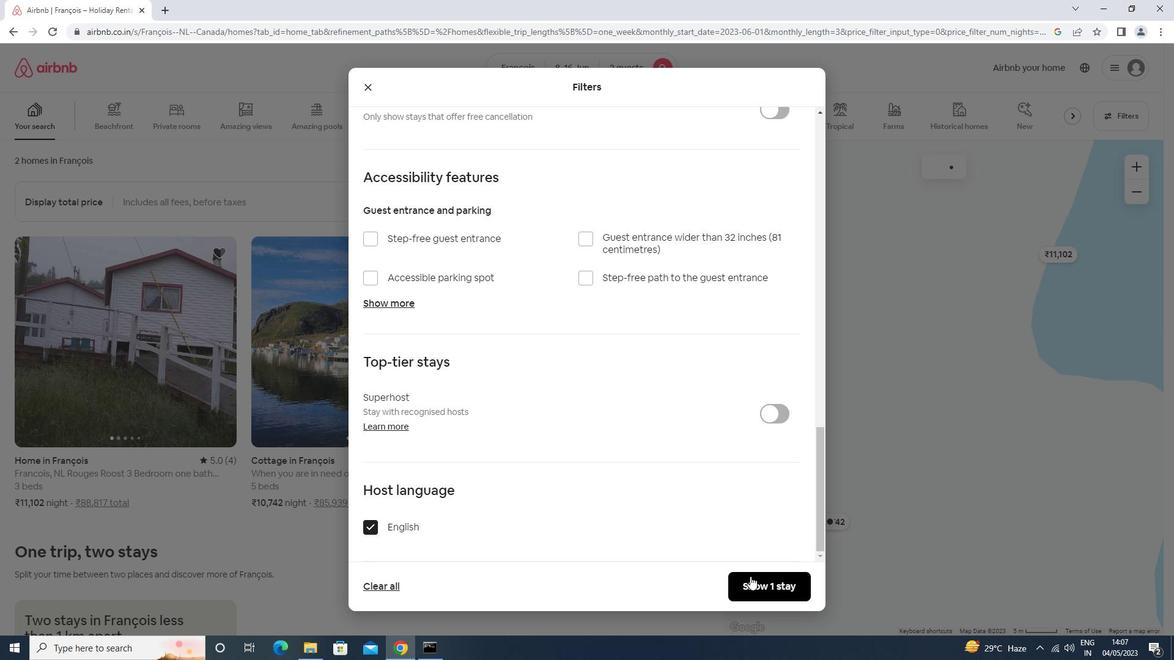 
Action: Mouse moved to (755, 577)
Screenshot: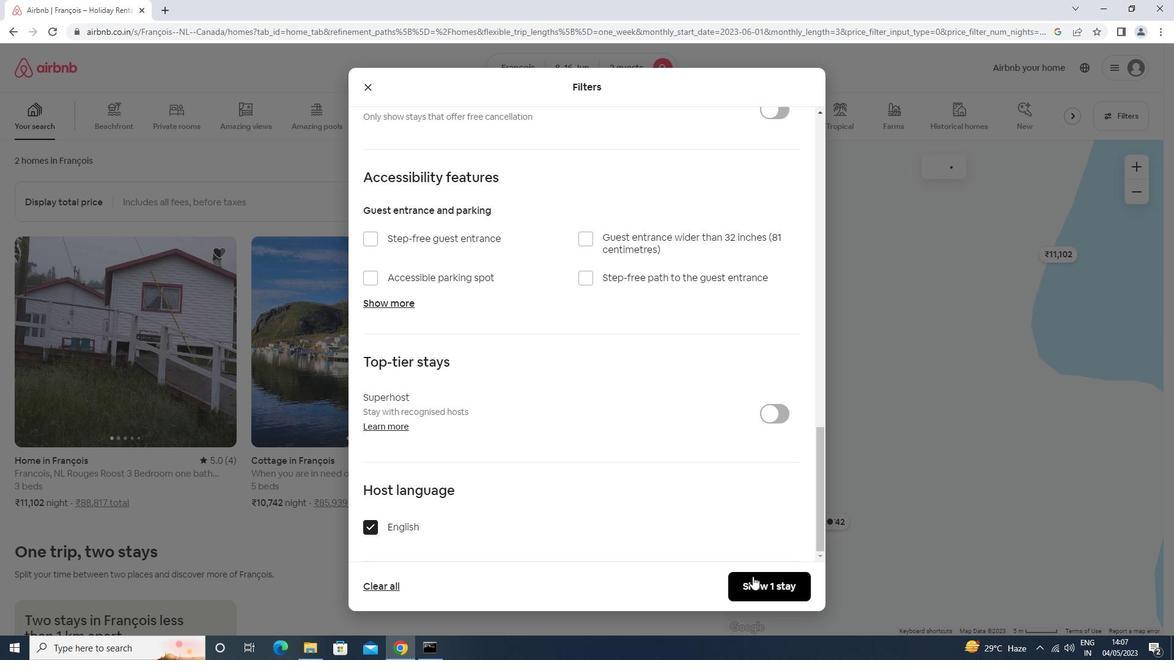 
